 Task: Add Alessi Julienne Cut Sun Dried Tomatoes In Extra Virgin Olive Oil to the cart.
Action: Mouse moved to (309, 127)
Screenshot: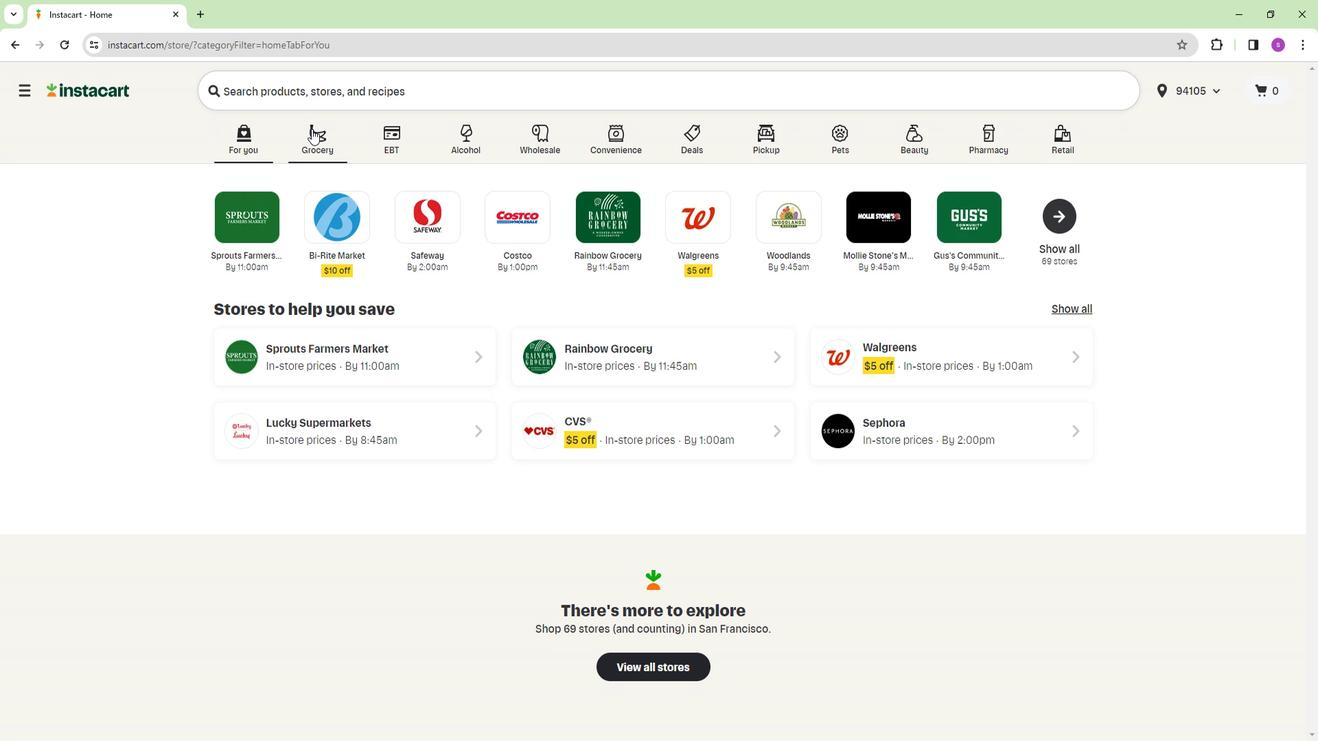 
Action: Mouse pressed left at (309, 127)
Screenshot: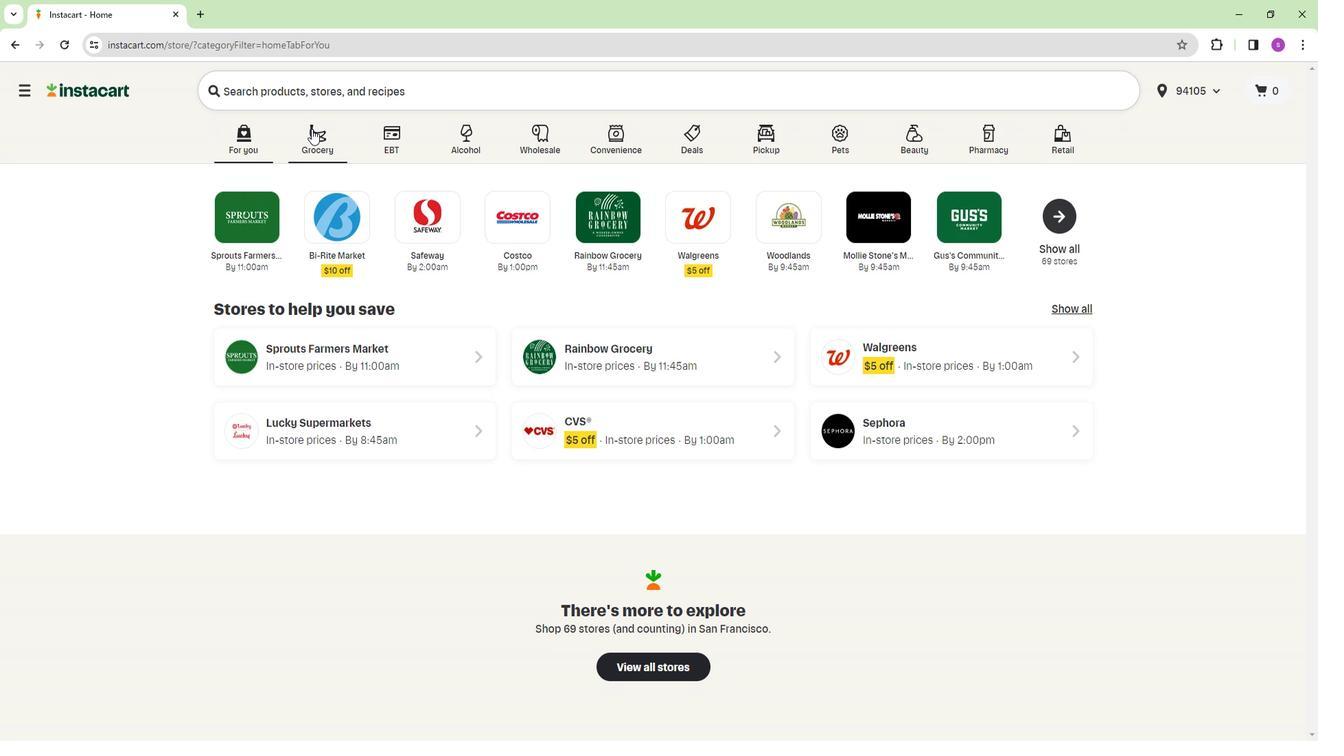 
Action: Mouse moved to (842, 229)
Screenshot: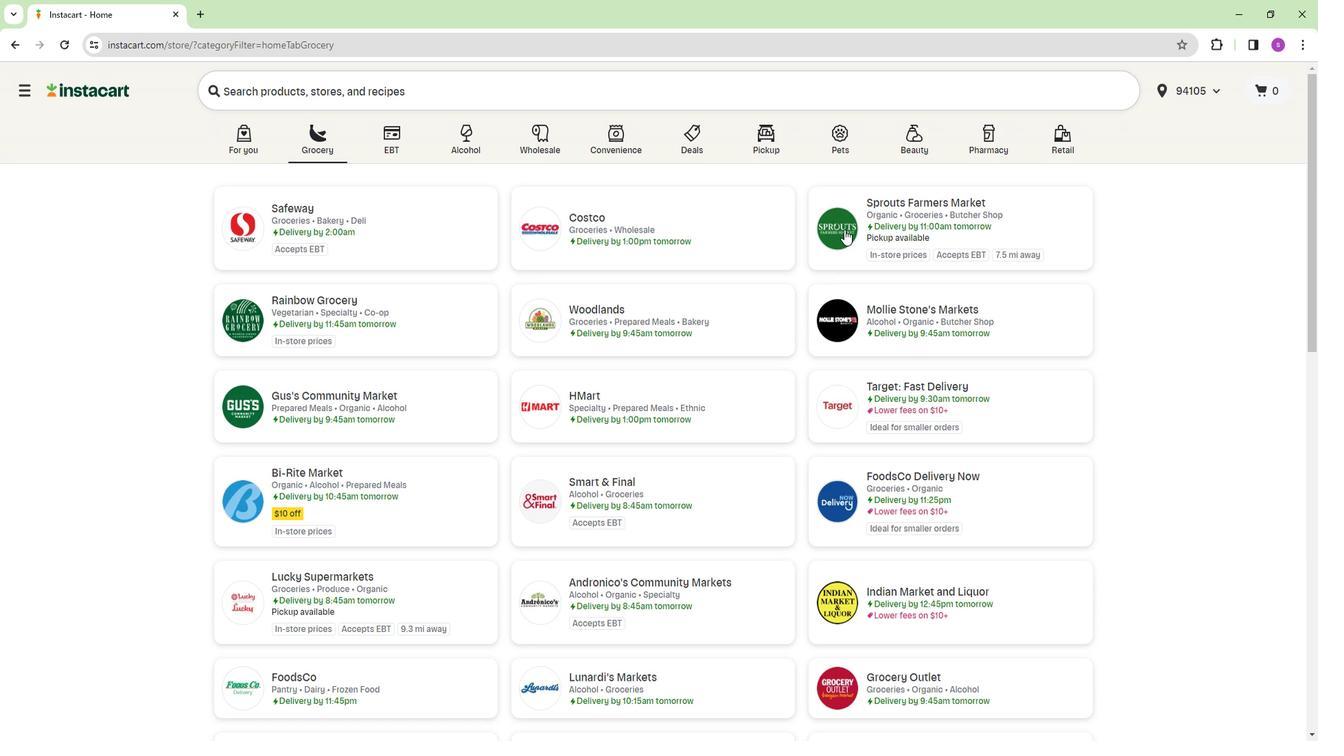
Action: Mouse pressed left at (842, 229)
Screenshot: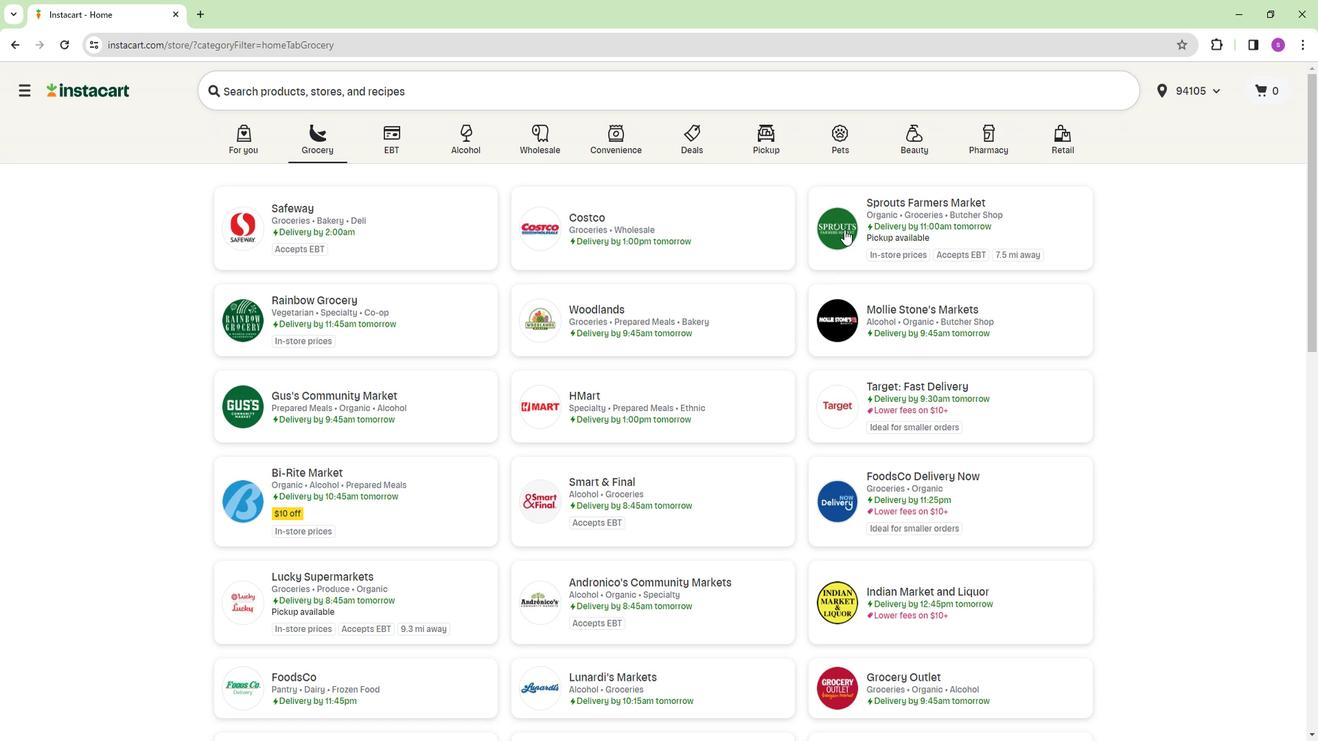 
Action: Mouse moved to (79, 430)
Screenshot: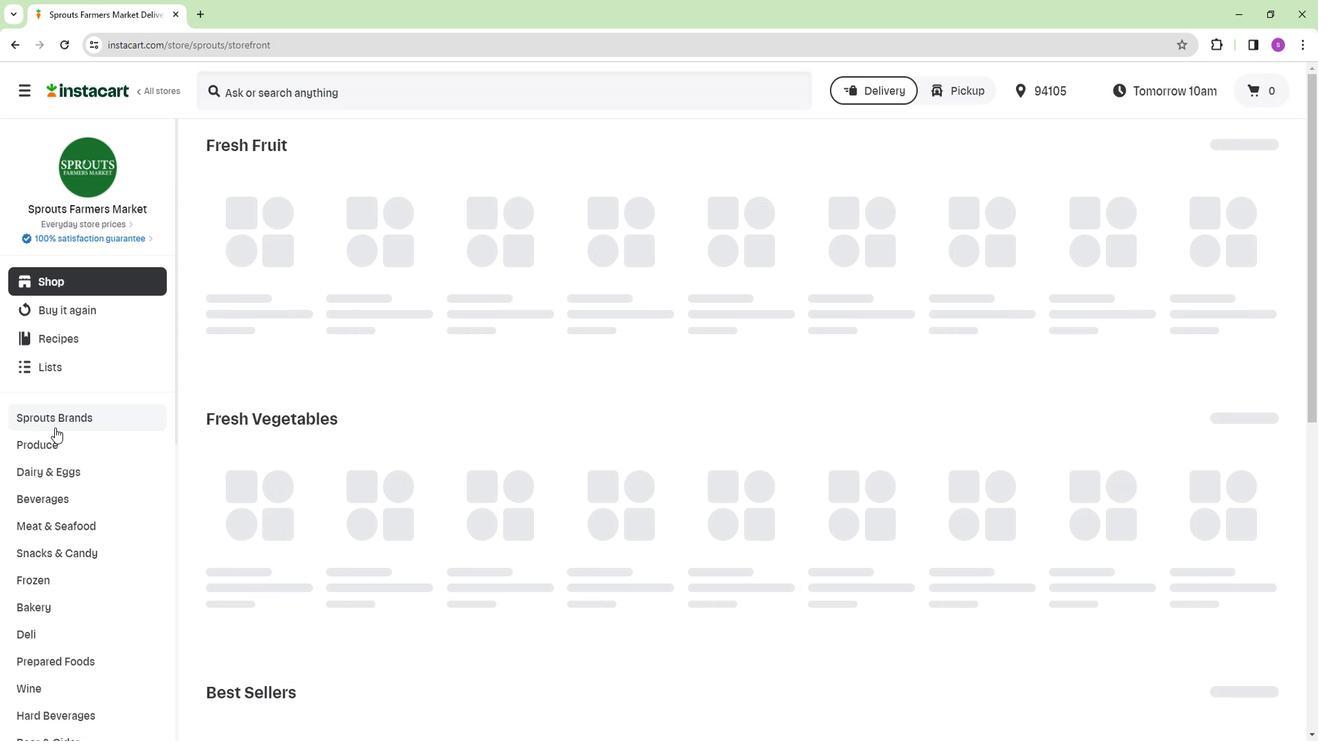 
Action: Mouse scrolled (79, 430) with delta (0, 0)
Screenshot: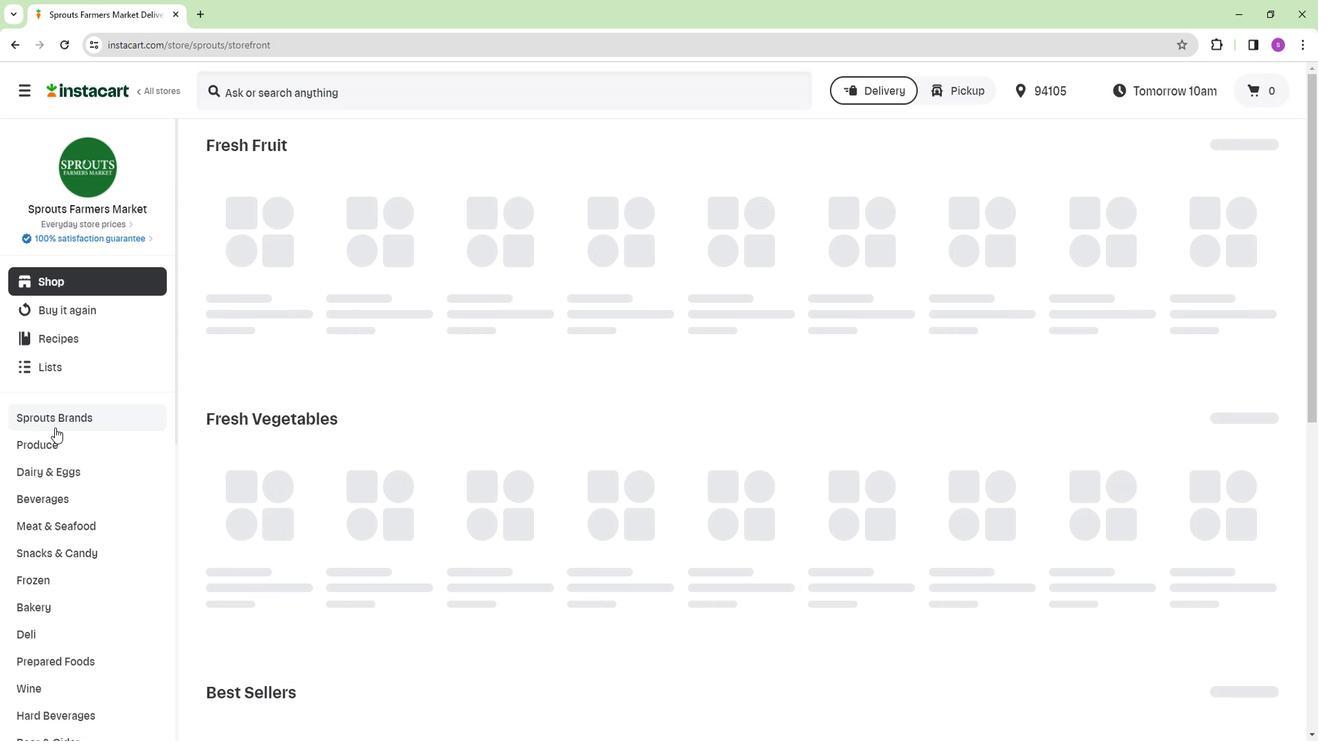 
Action: Mouse moved to (99, 428)
Screenshot: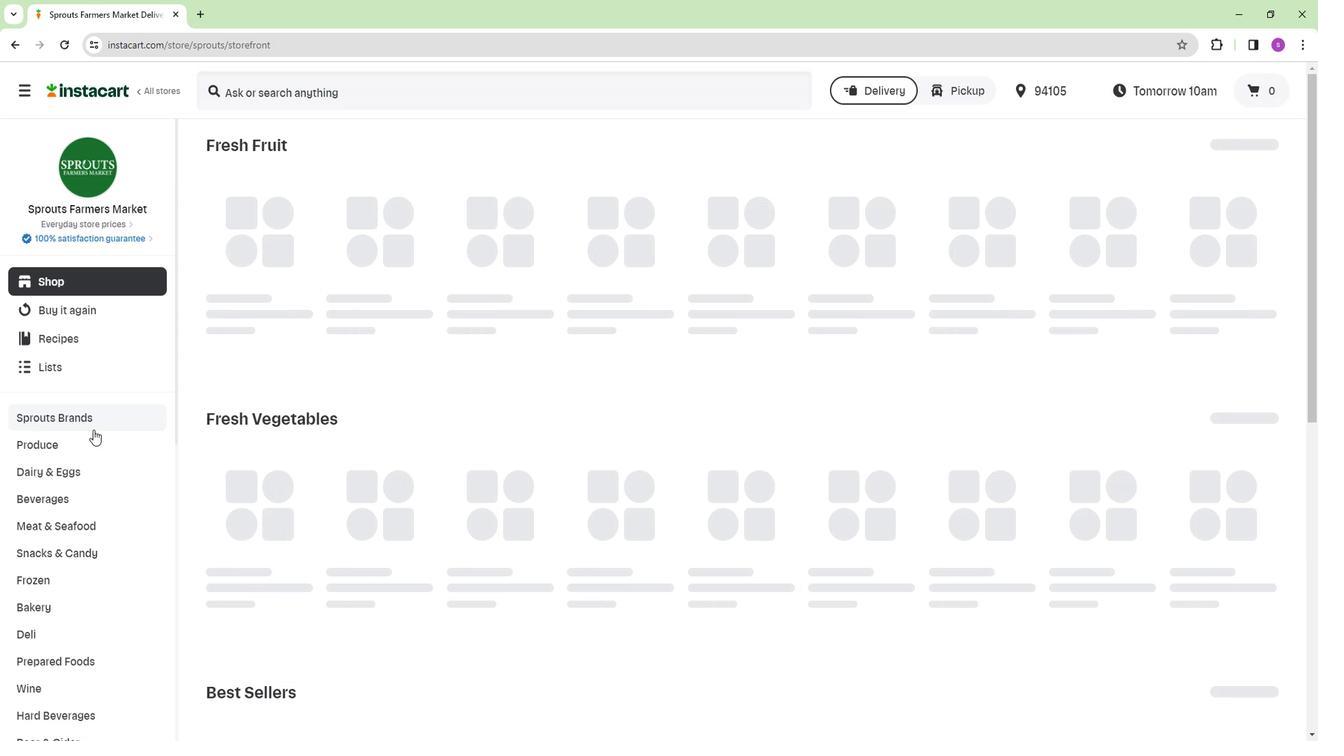 
Action: Mouse scrolled (99, 427) with delta (0, 0)
Screenshot: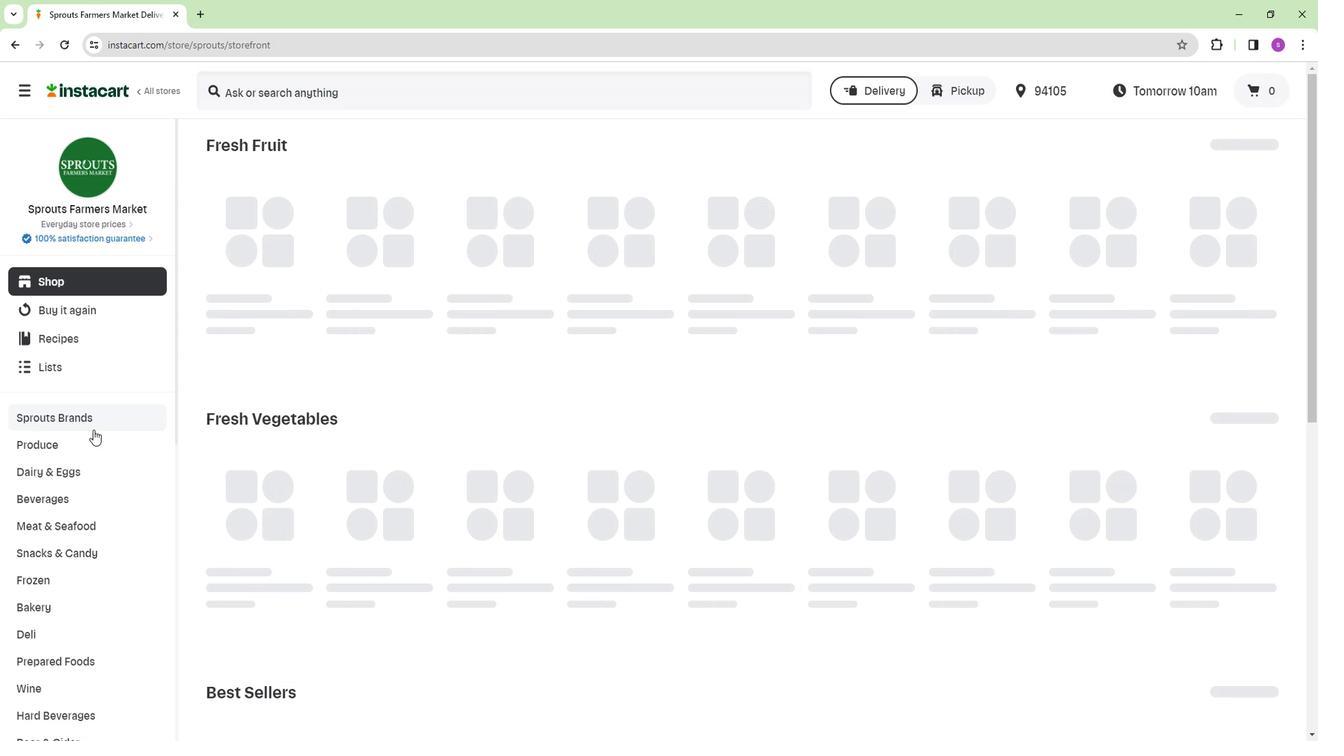 
Action: Mouse moved to (107, 425)
Screenshot: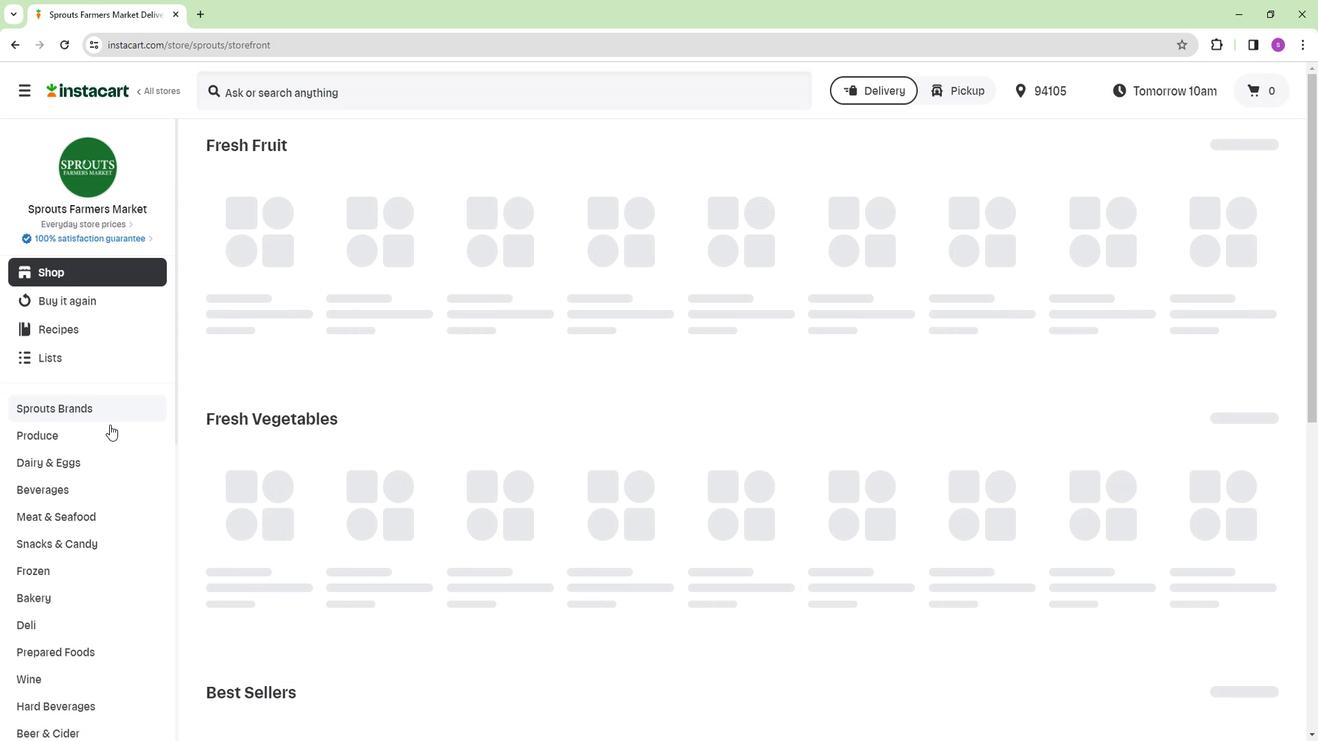 
Action: Mouse scrolled (107, 425) with delta (0, 0)
Screenshot: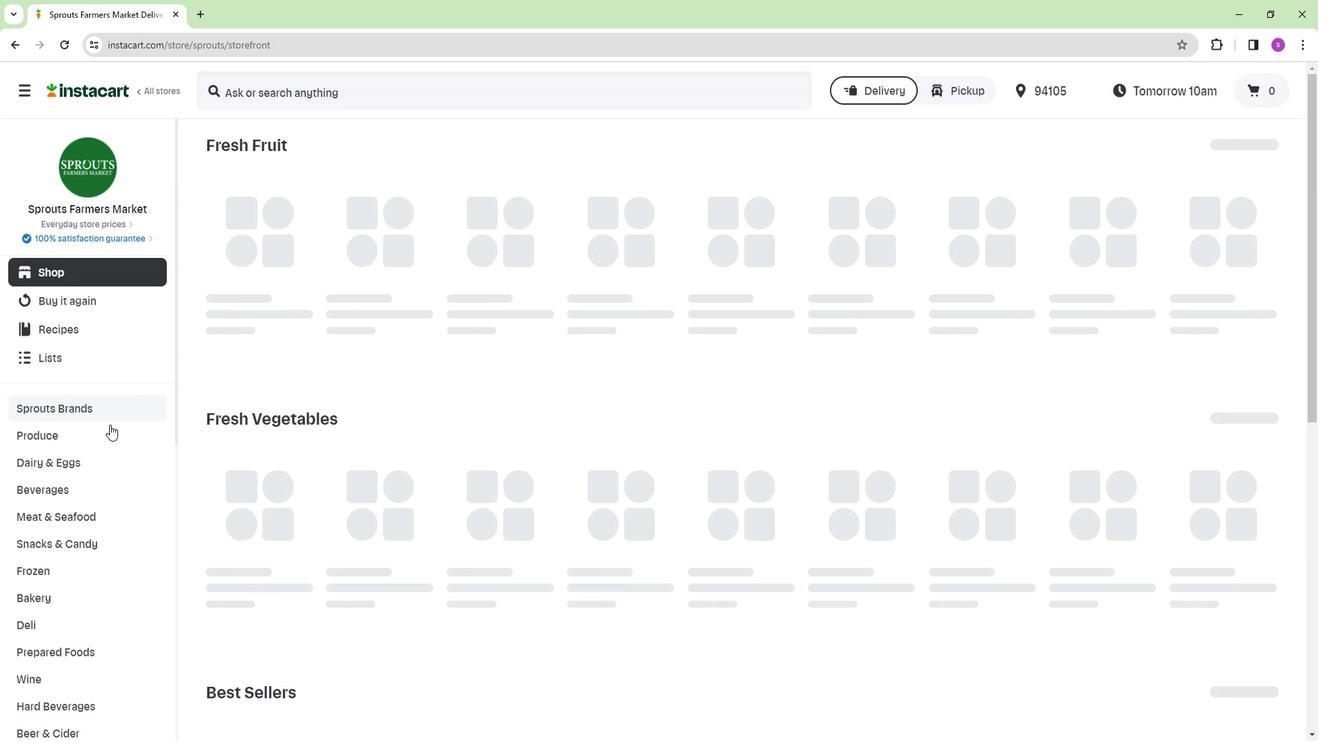 
Action: Mouse moved to (95, 561)
Screenshot: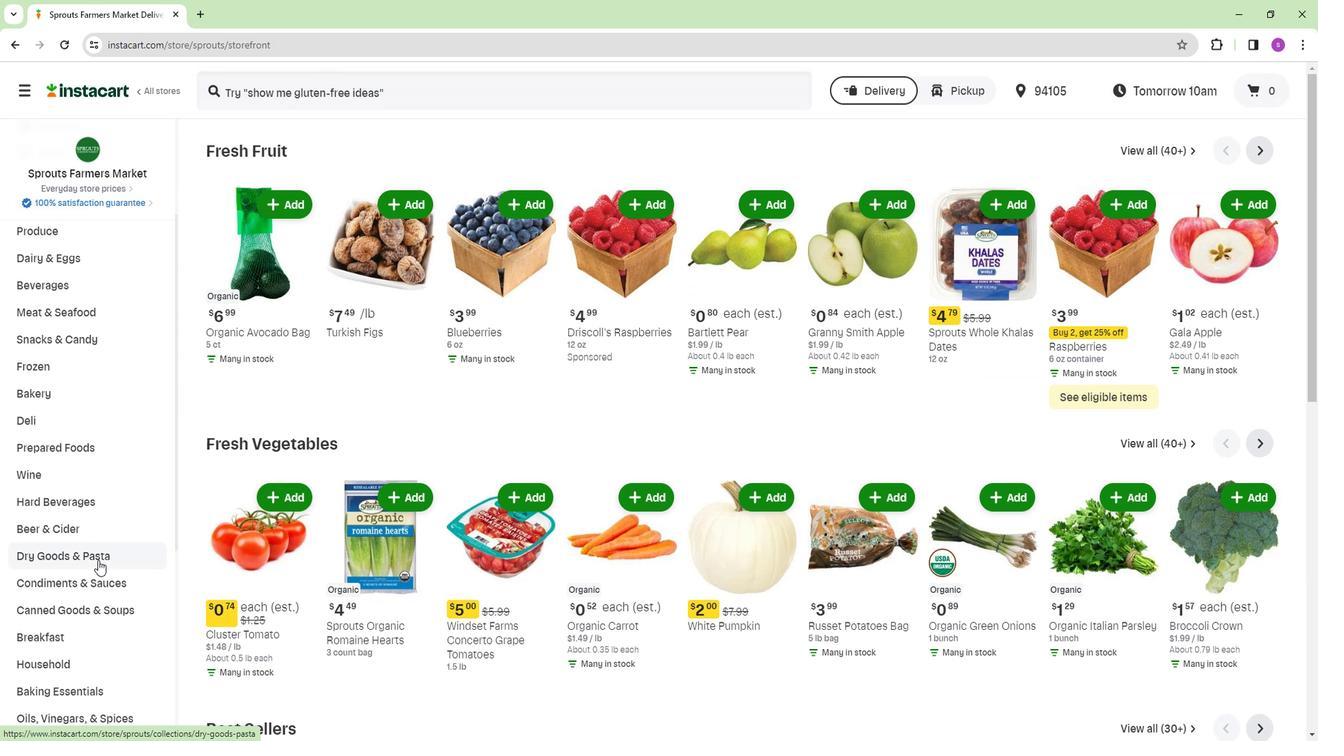 
Action: Mouse pressed left at (95, 561)
Screenshot: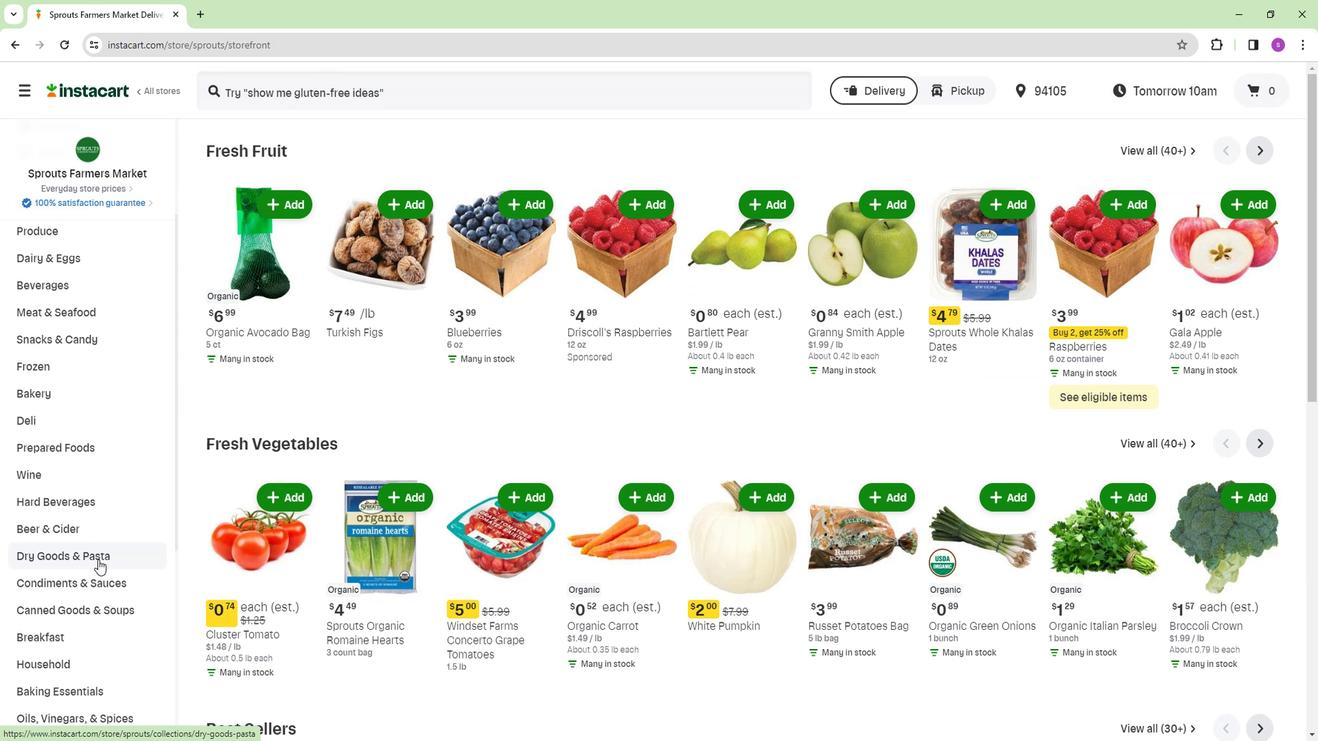 
Action: Mouse moved to (706, 188)
Screenshot: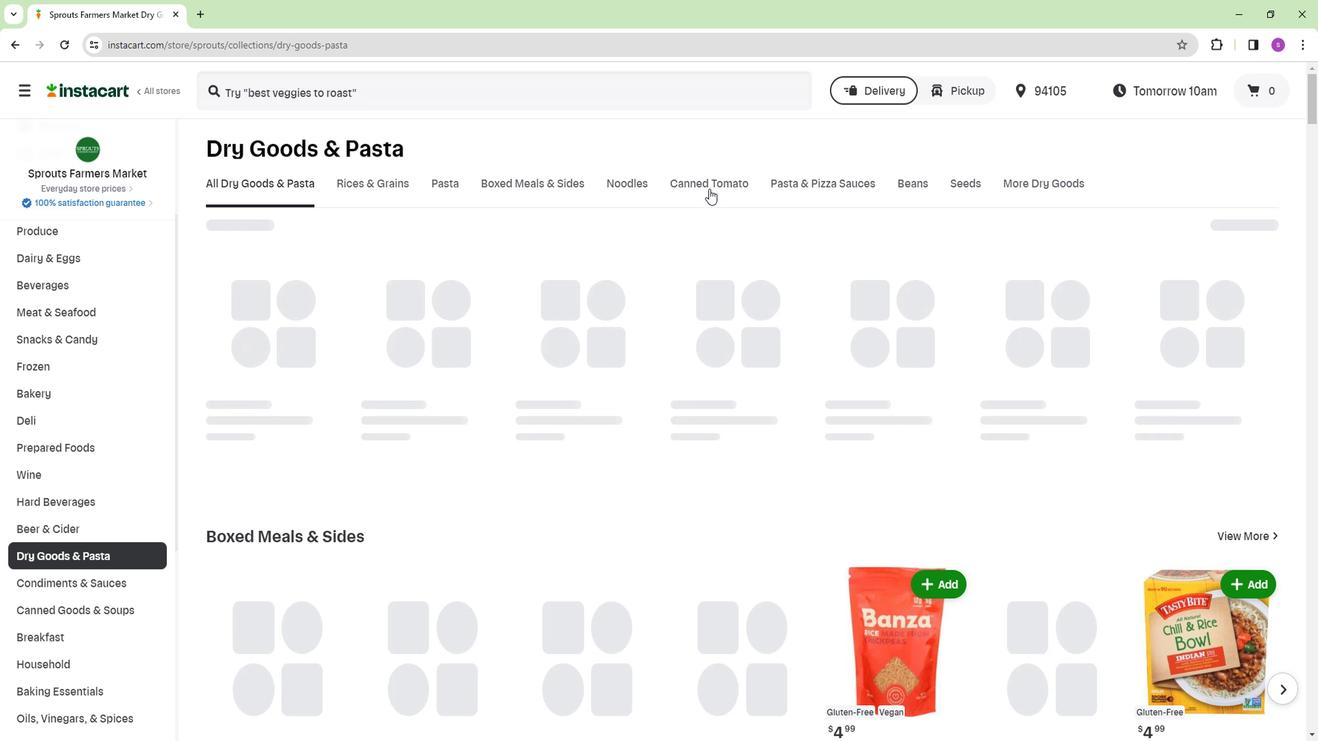
Action: Mouse pressed left at (706, 188)
Screenshot: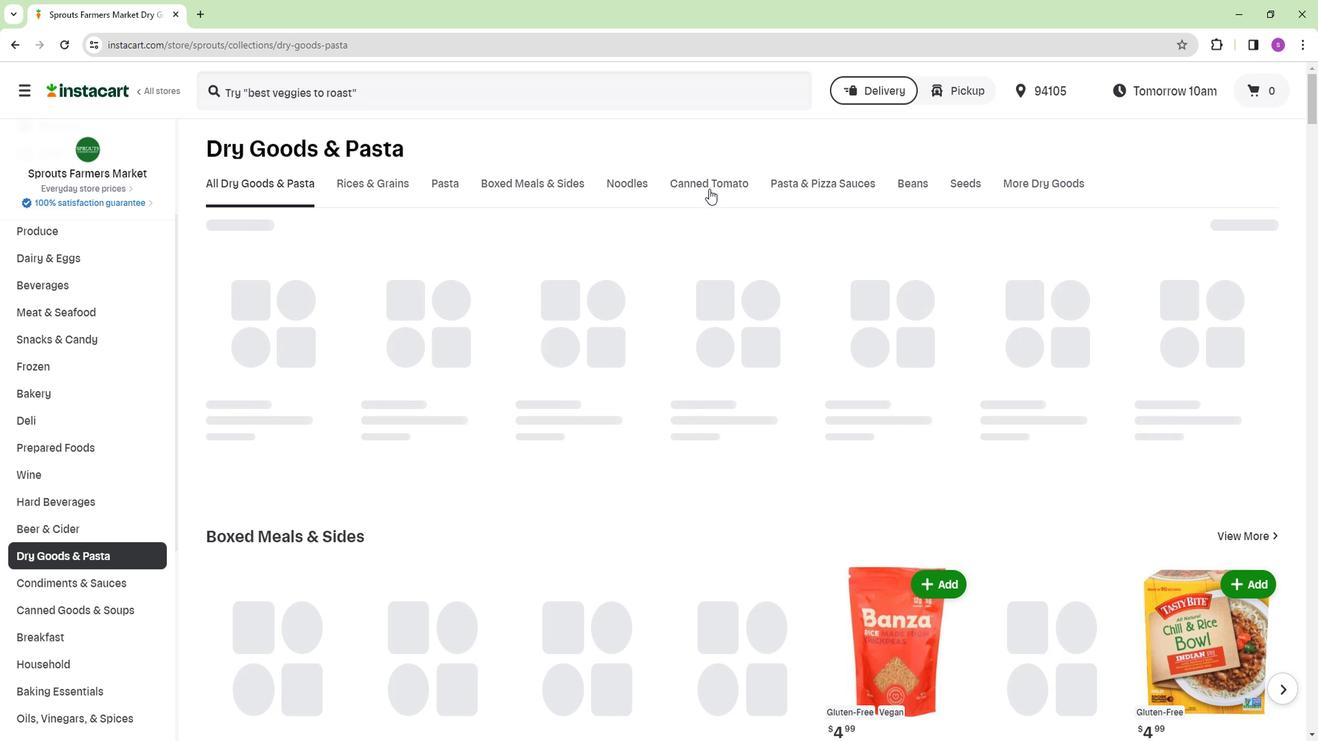 
Action: Mouse moved to (844, 250)
Screenshot: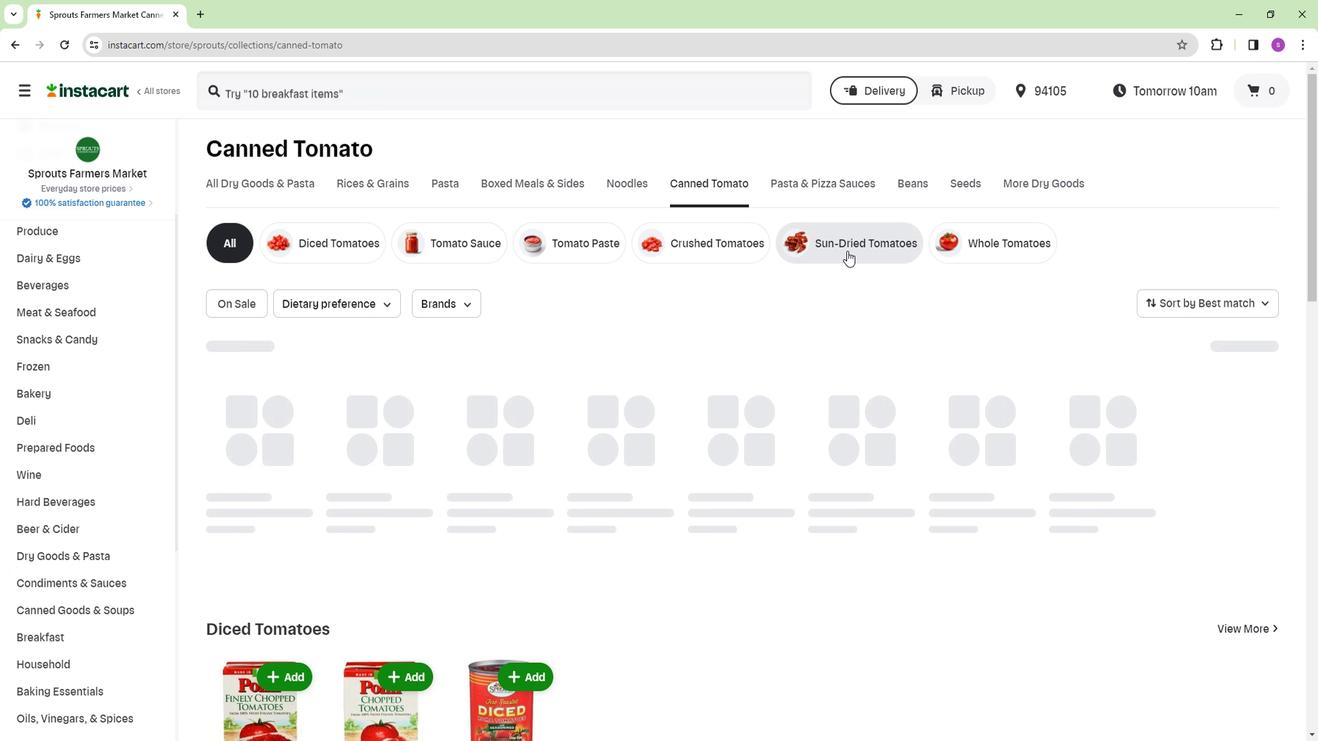 
Action: Mouse pressed left at (844, 250)
Screenshot: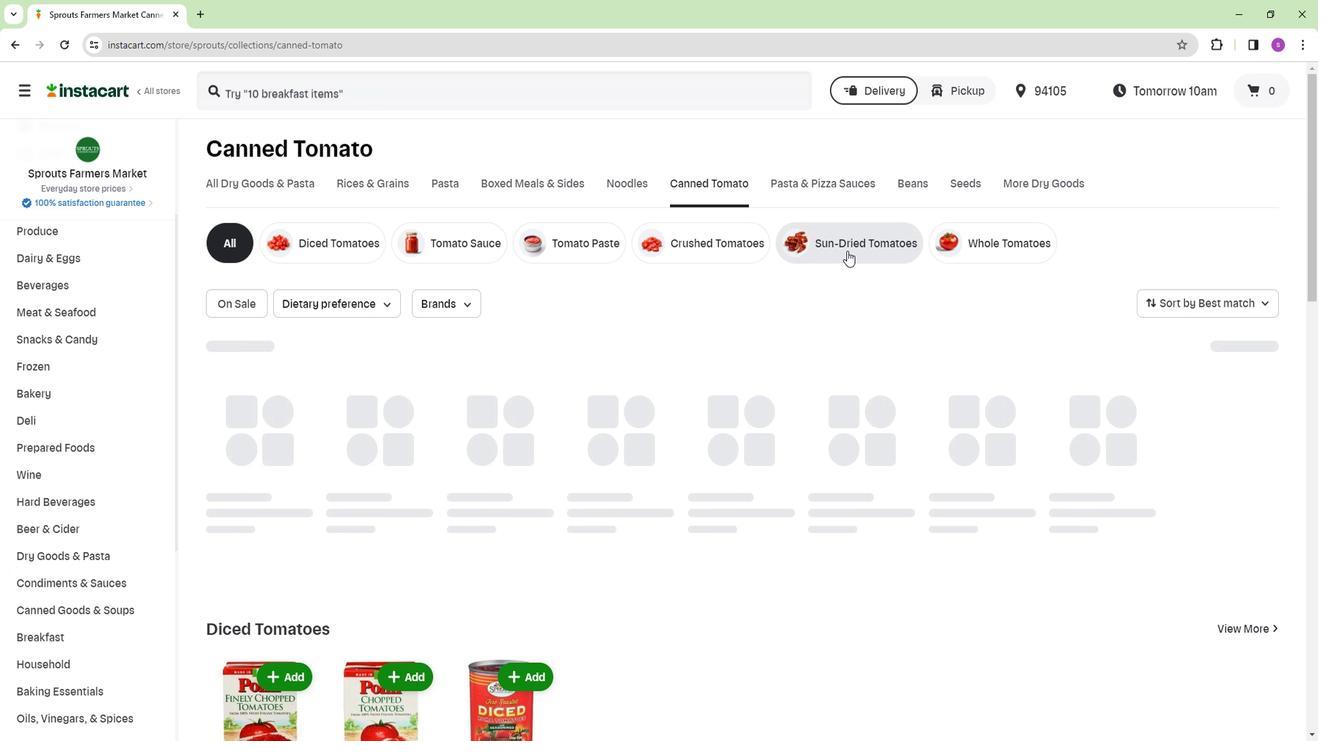 
Action: Mouse moved to (318, 92)
Screenshot: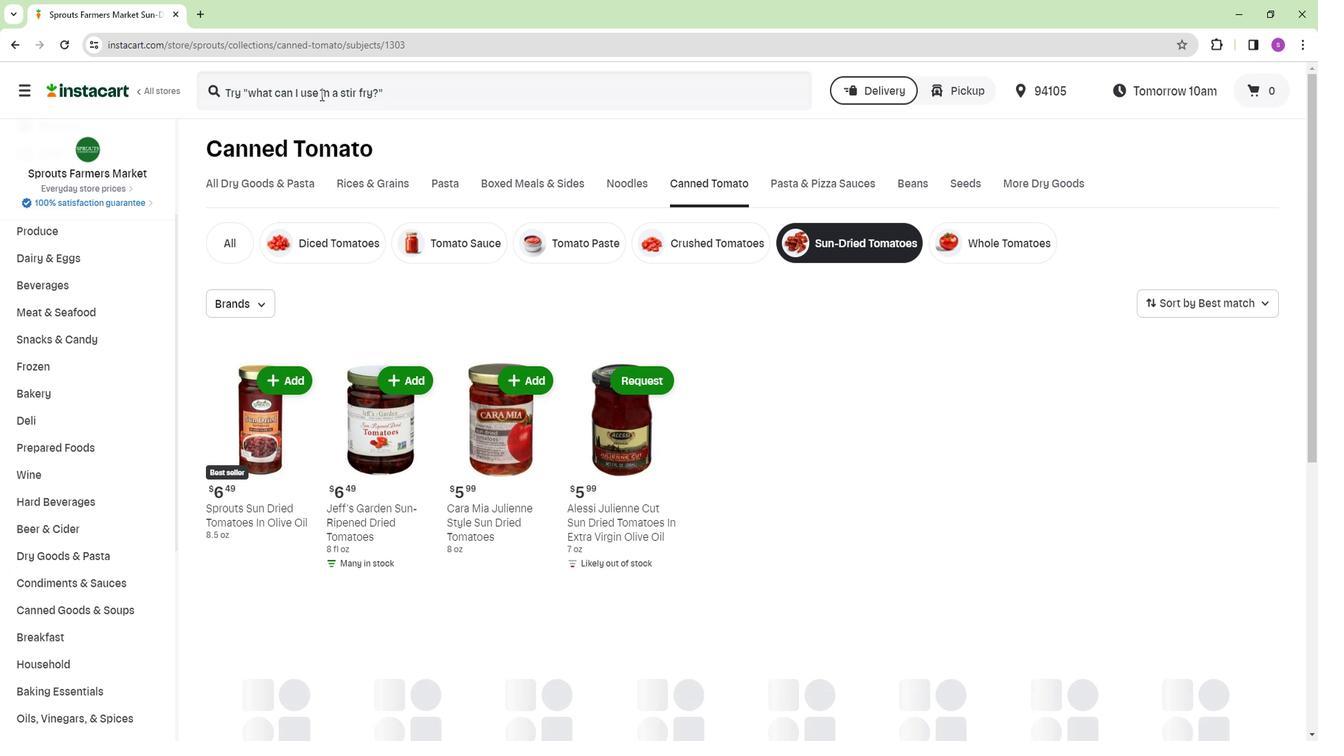 
Action: Mouse pressed left at (318, 92)
Screenshot: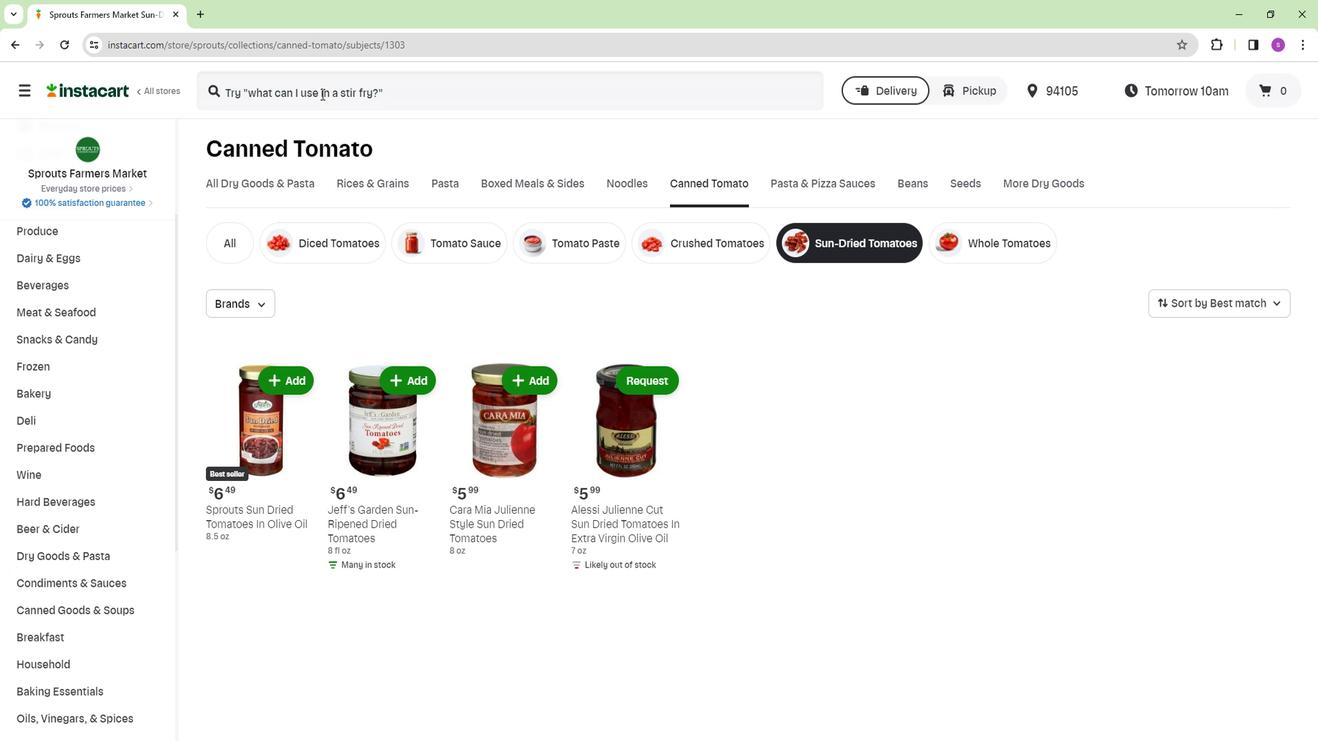 
Action: Key pressed <Key.shift>Alessi<Key.space><Key.shift>Julienne<Key.space><Key.shift>Cut<Key.space><Key.shift>Sun<Key.space><Key.shift><Key.shift>Dried<Key.space><Key.shift>Tomatoes<Key.space><Key.shift>In<Key.space><Key.shift>Extra<Key.space><Key.shift>Virgin<Key.space><Key.shift>Olive<Key.space><Key.shift>Oil<Key.enter>
Screenshot: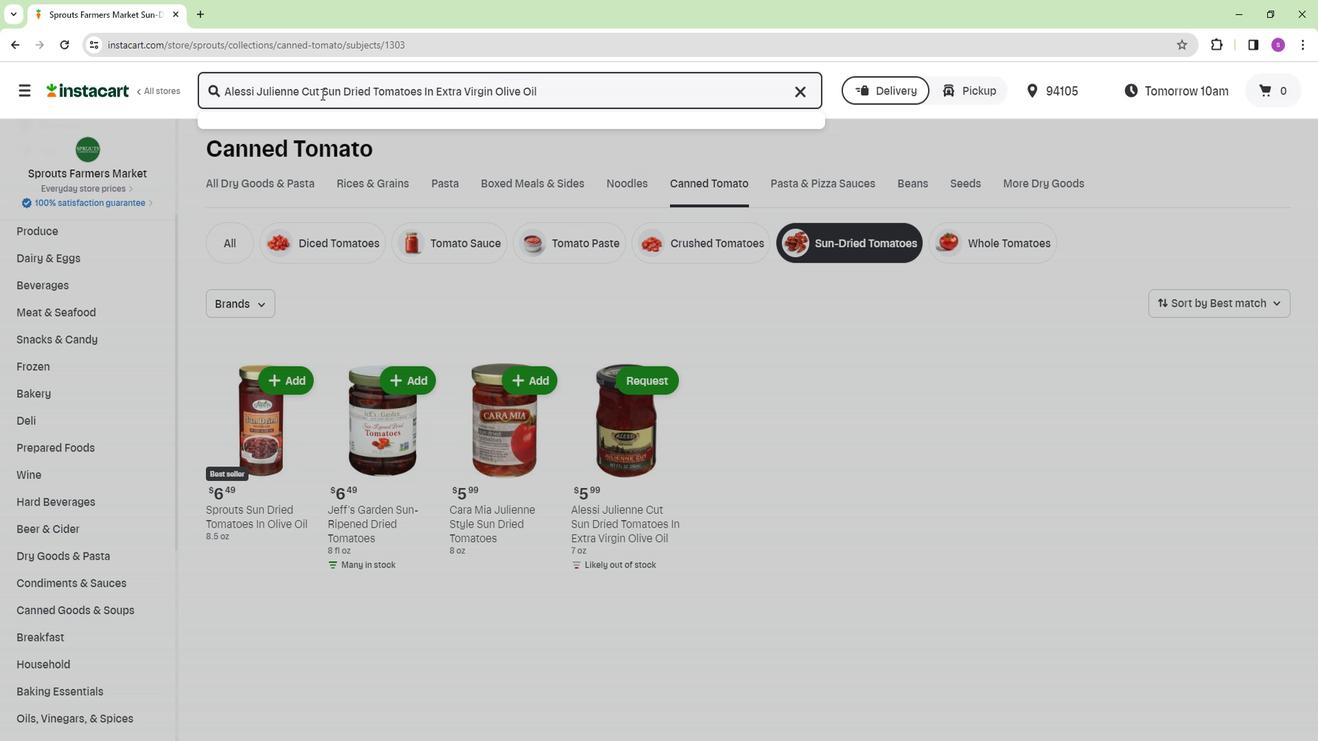 
Action: Mouse moved to (401, 391)
Screenshot: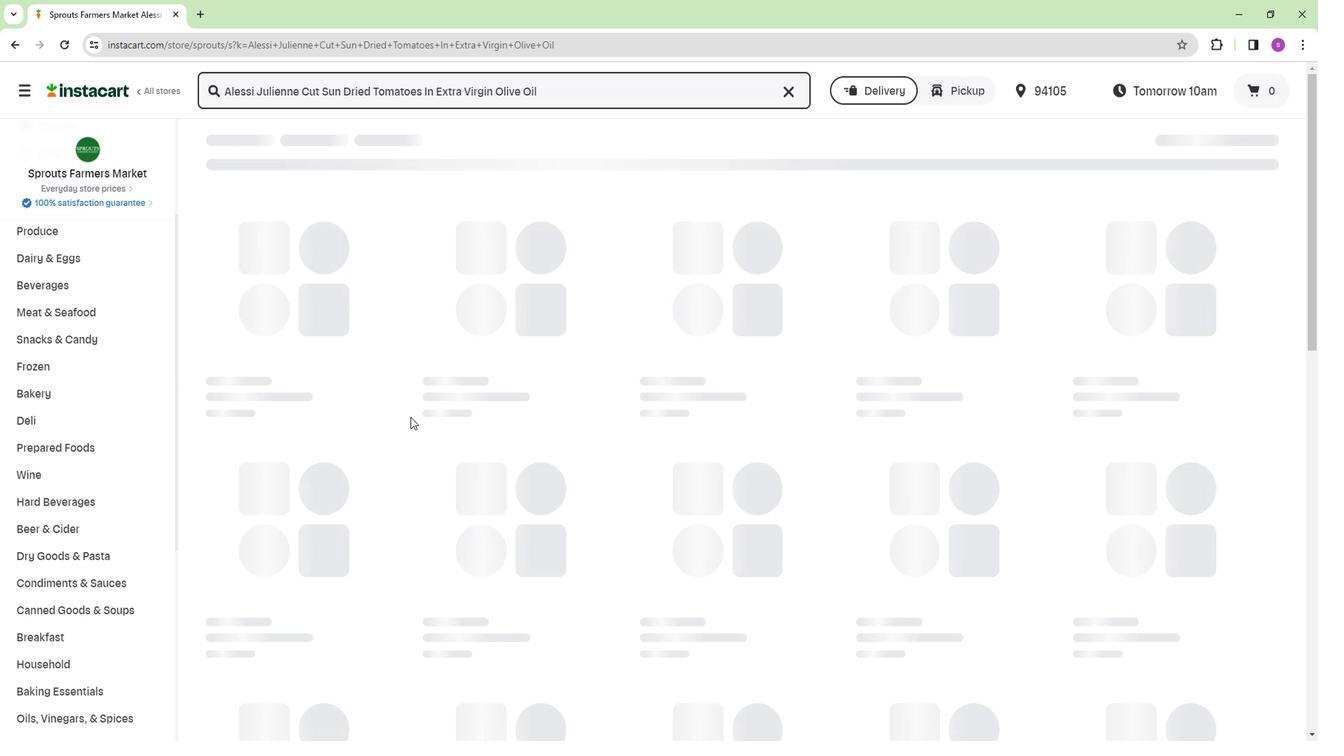 
Action: Mouse scrolled (401, 390) with delta (0, 0)
Screenshot: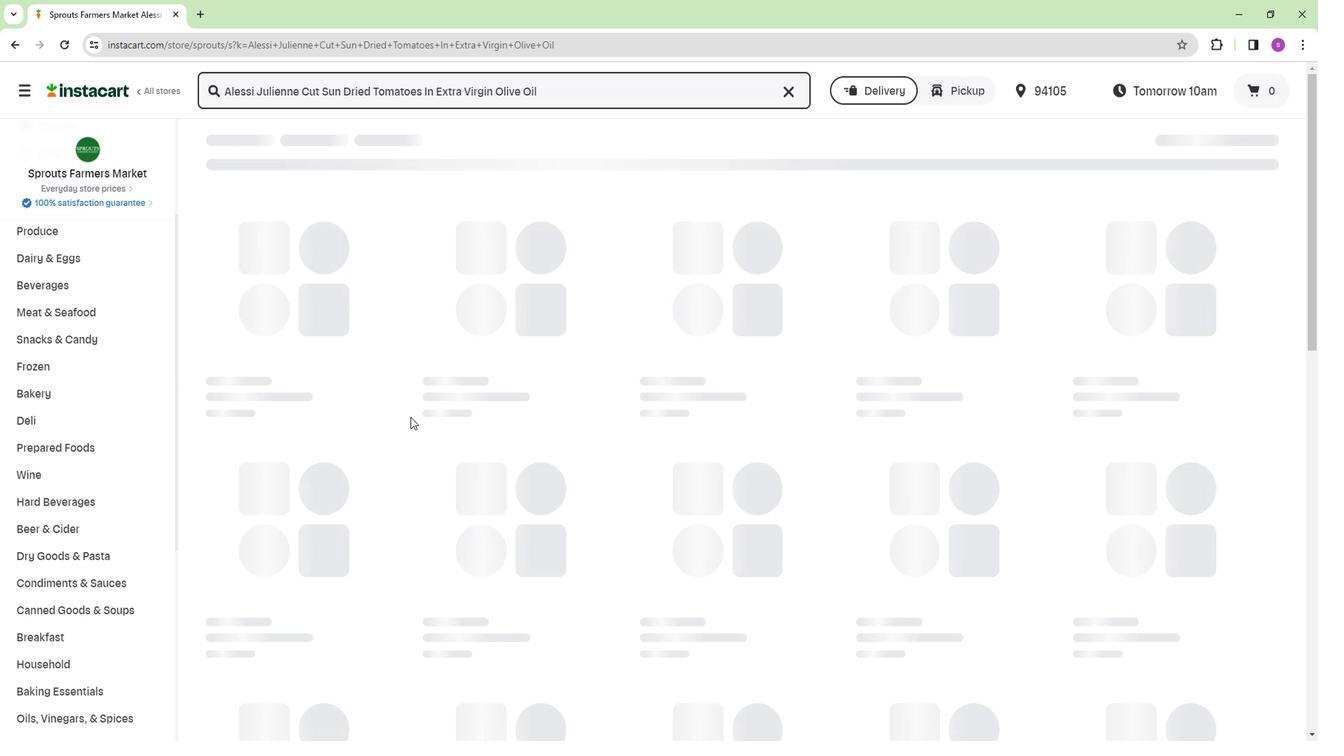
Action: Mouse moved to (399, 377)
Screenshot: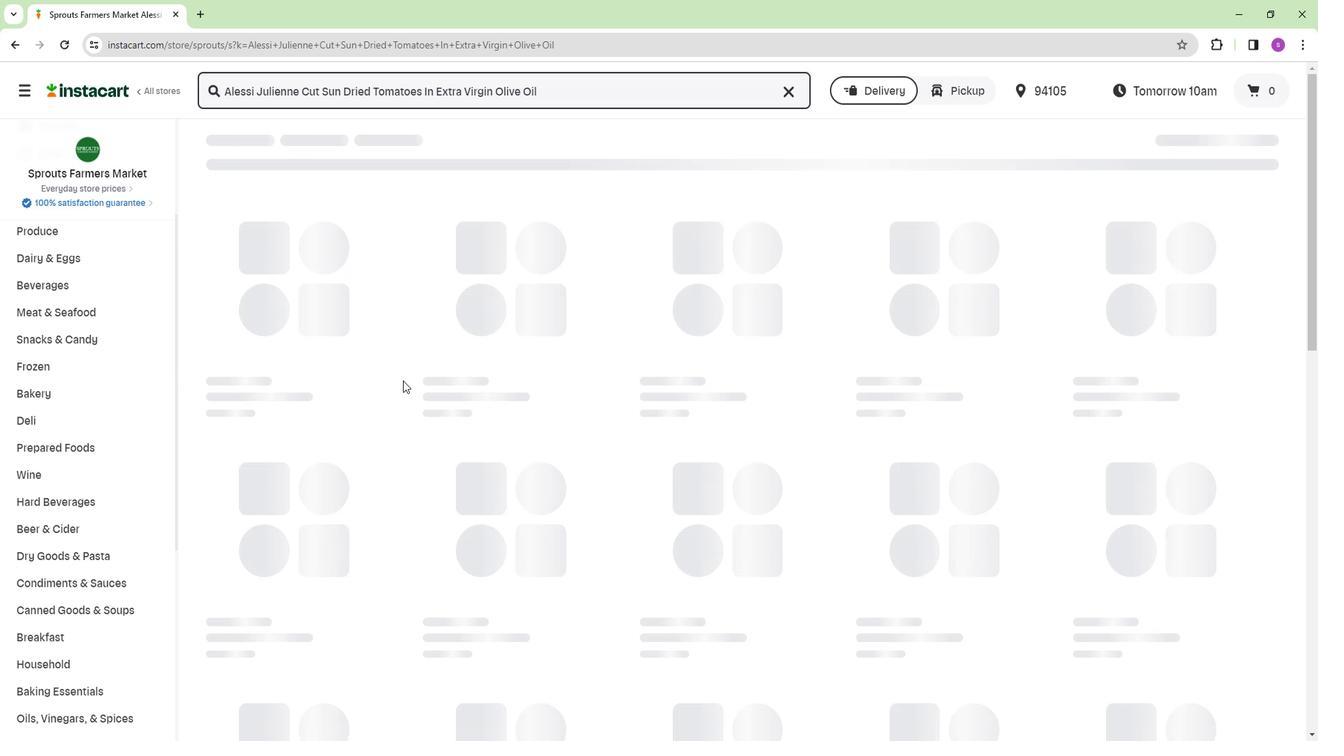 
Action: Mouse scrolled (399, 376) with delta (0, 0)
Screenshot: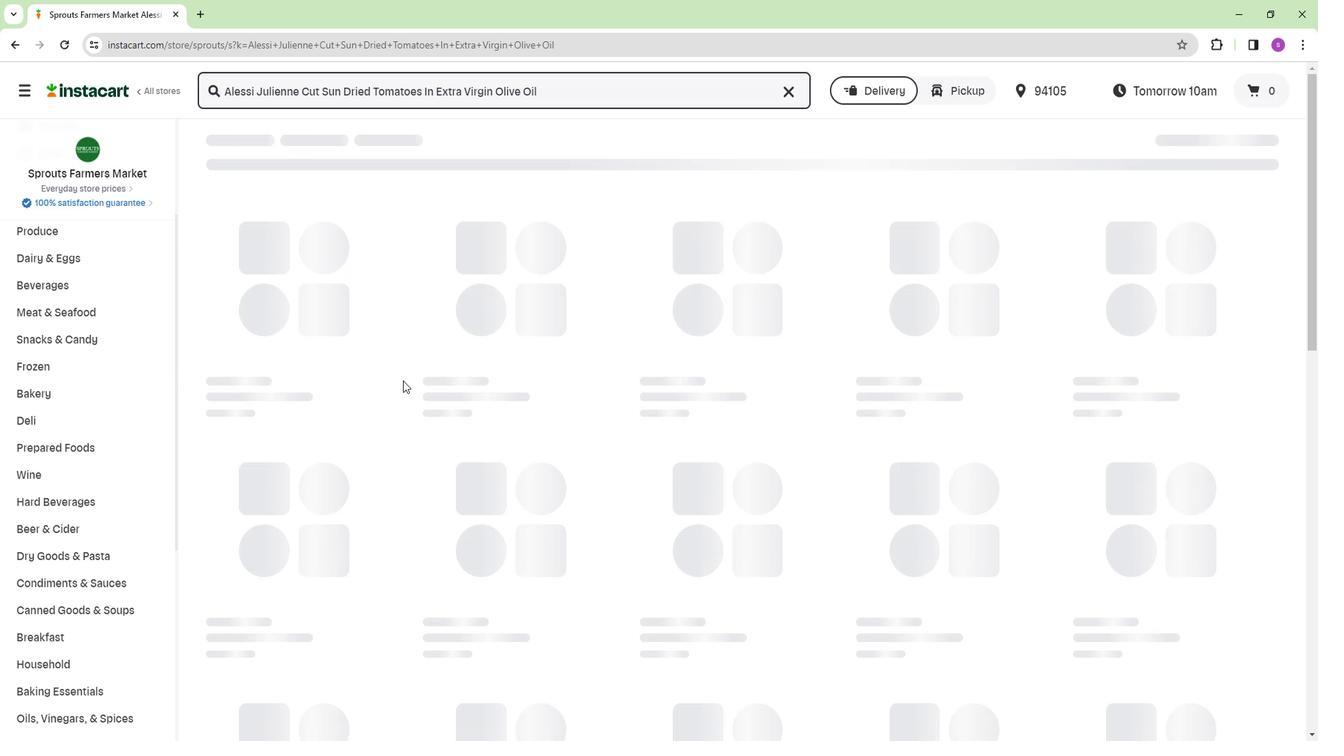 
Action: Mouse moved to (395, 322)
Screenshot: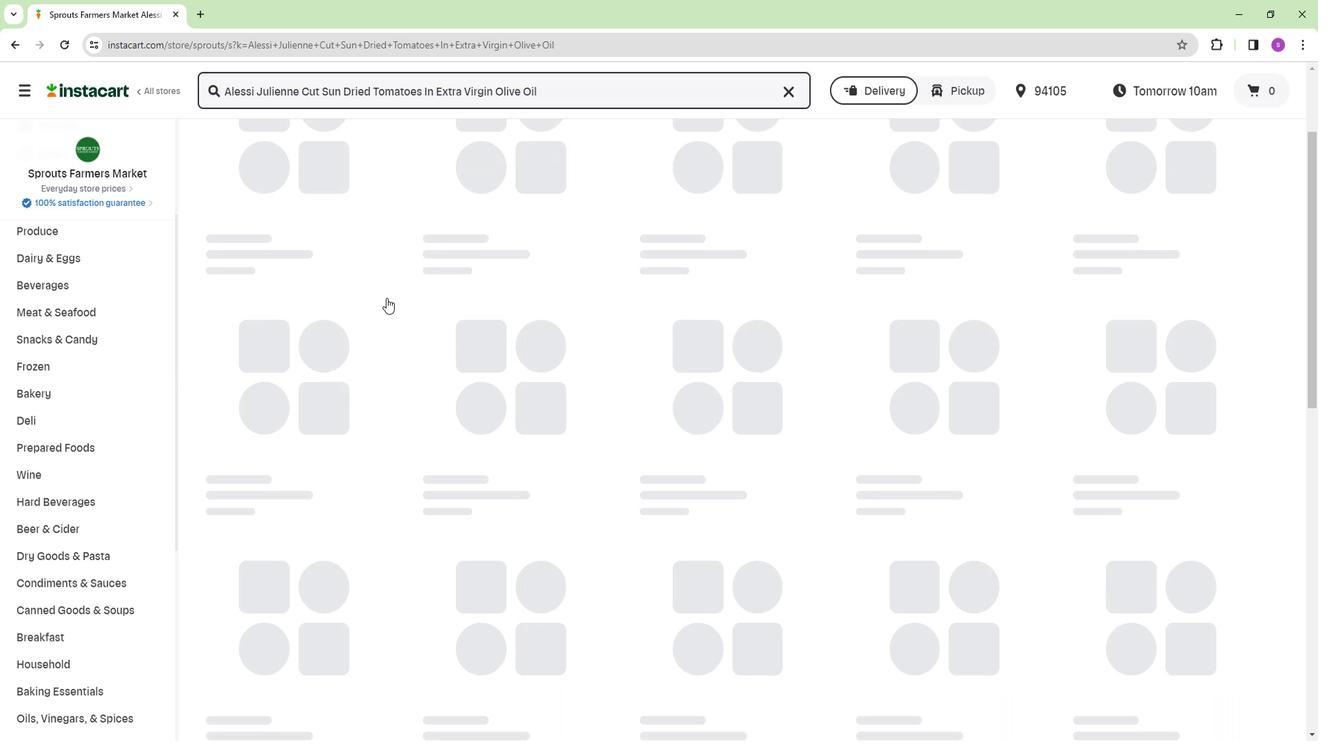 
Action: Mouse scrolled (395, 323) with delta (0, 0)
Screenshot: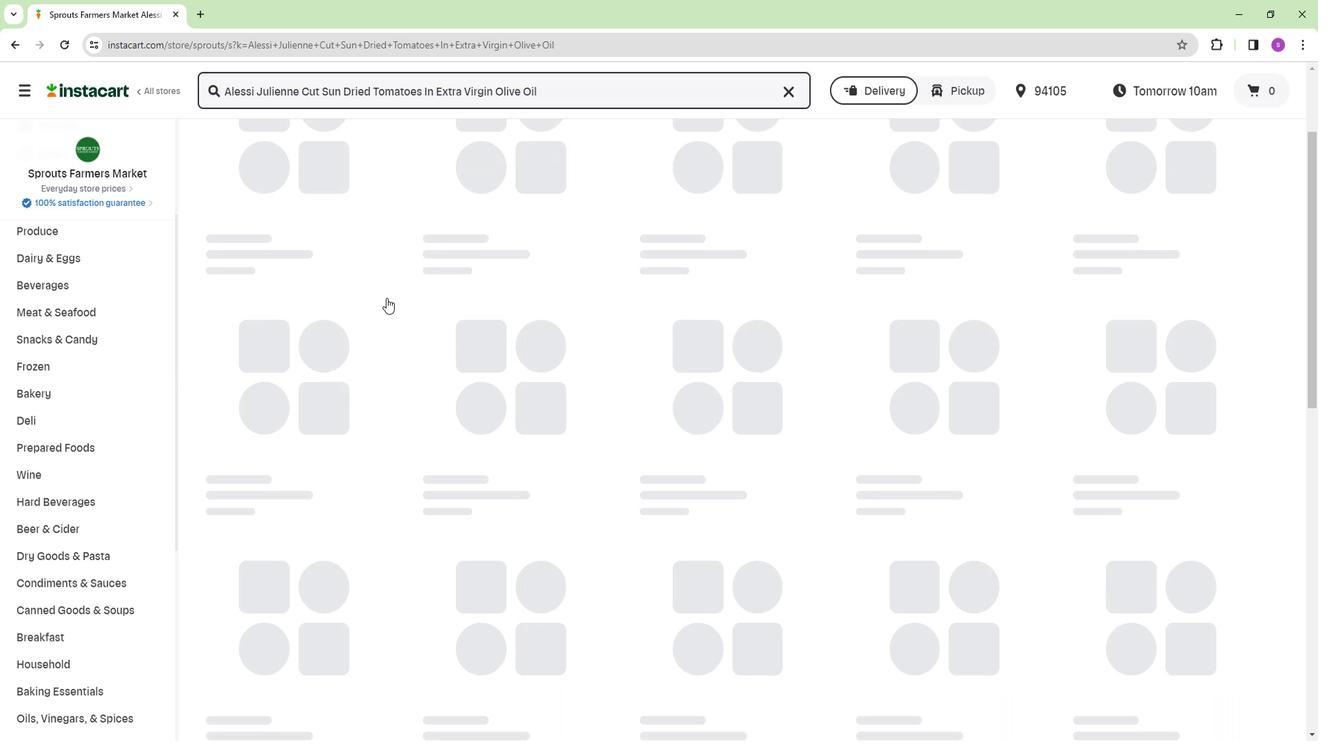 
Action: Mouse moved to (406, 348)
Screenshot: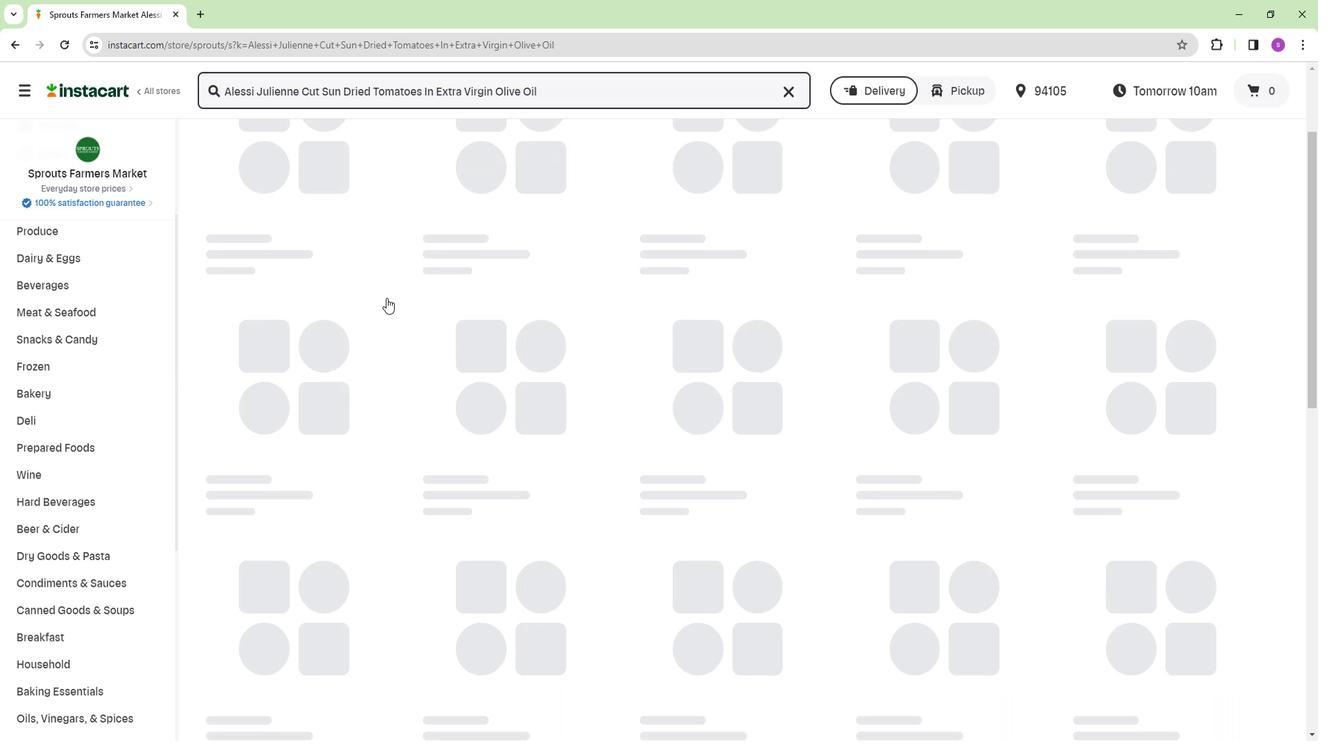 
Action: Mouse scrolled (406, 349) with delta (0, 0)
Screenshot: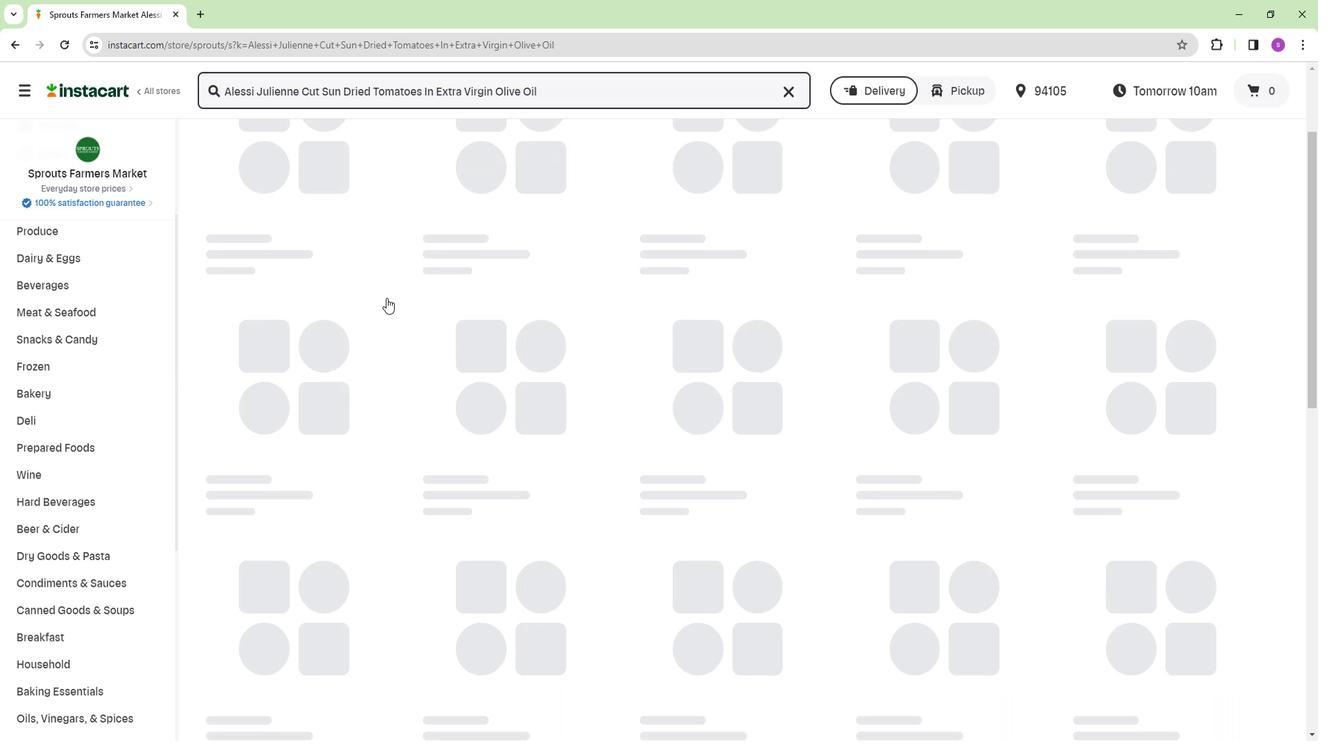
Action: Mouse moved to (418, 377)
Screenshot: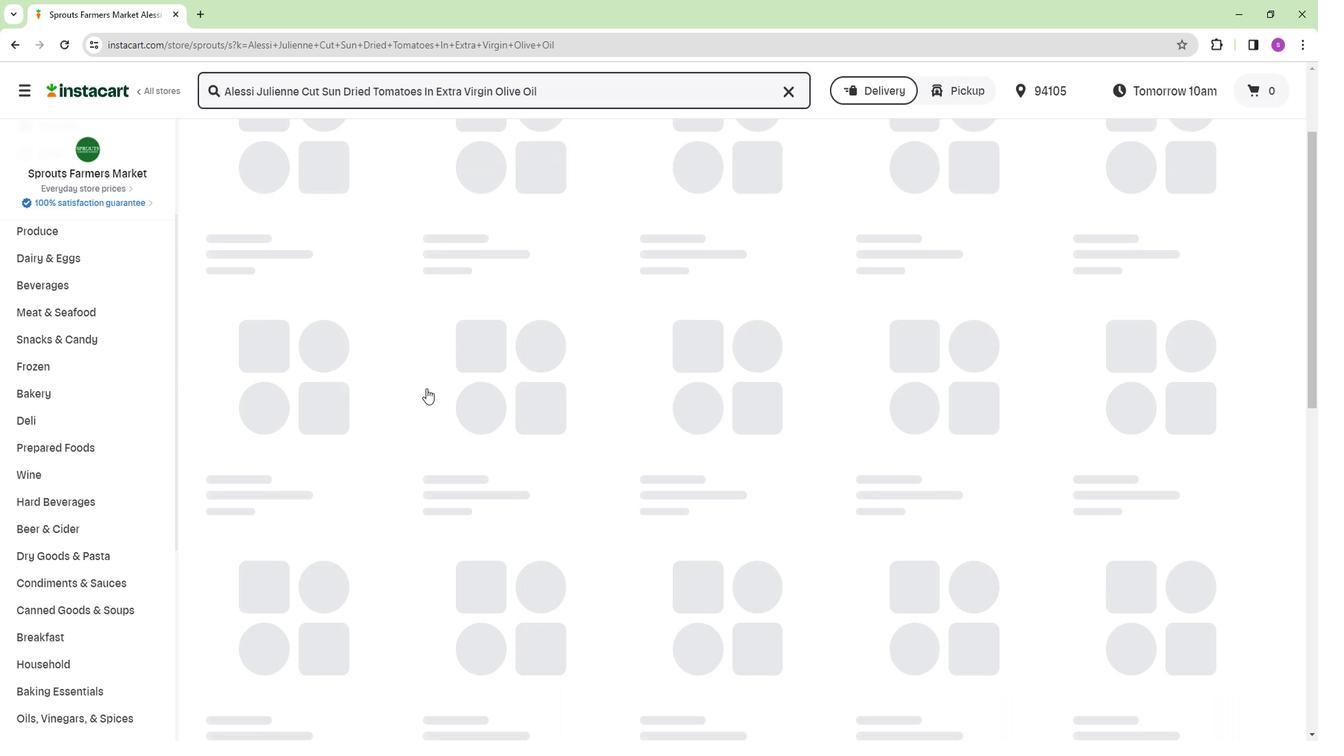 
Action: Mouse scrolled (418, 378) with delta (0, 0)
Screenshot: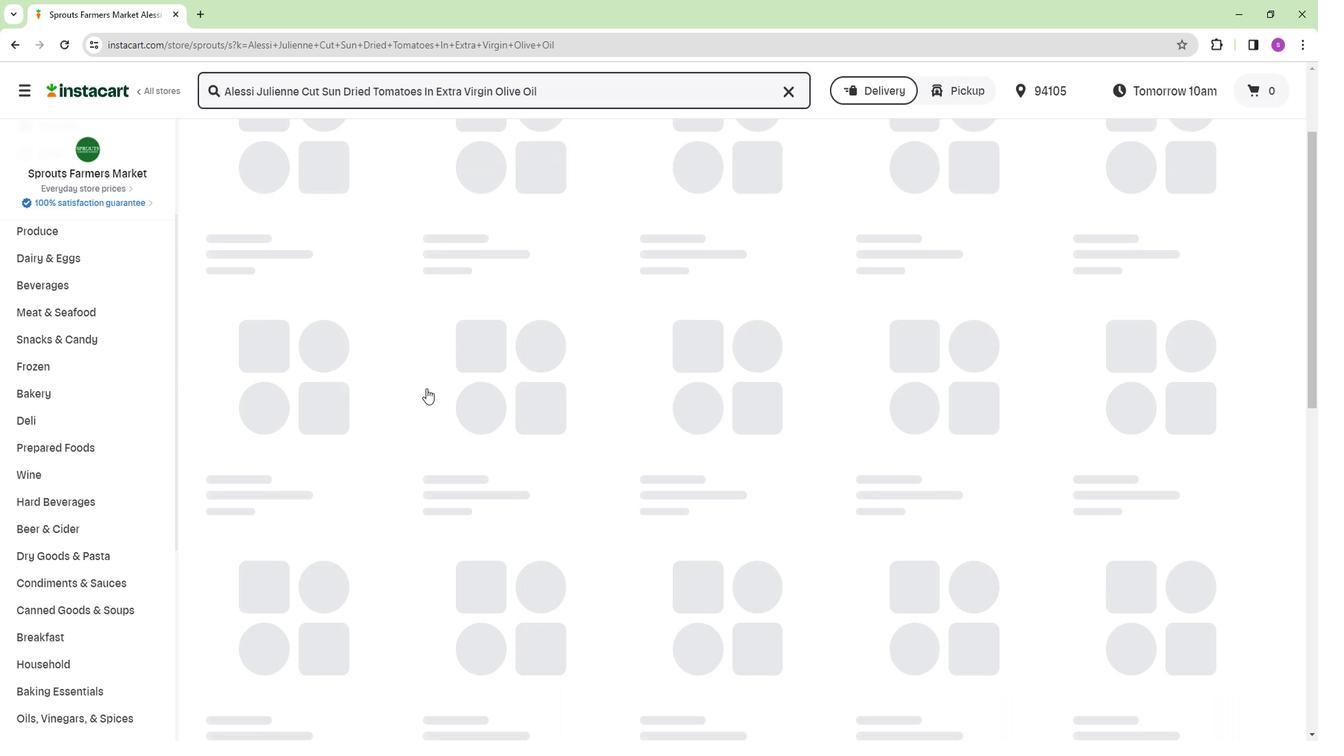 
Action: Mouse moved to (434, 413)
Screenshot: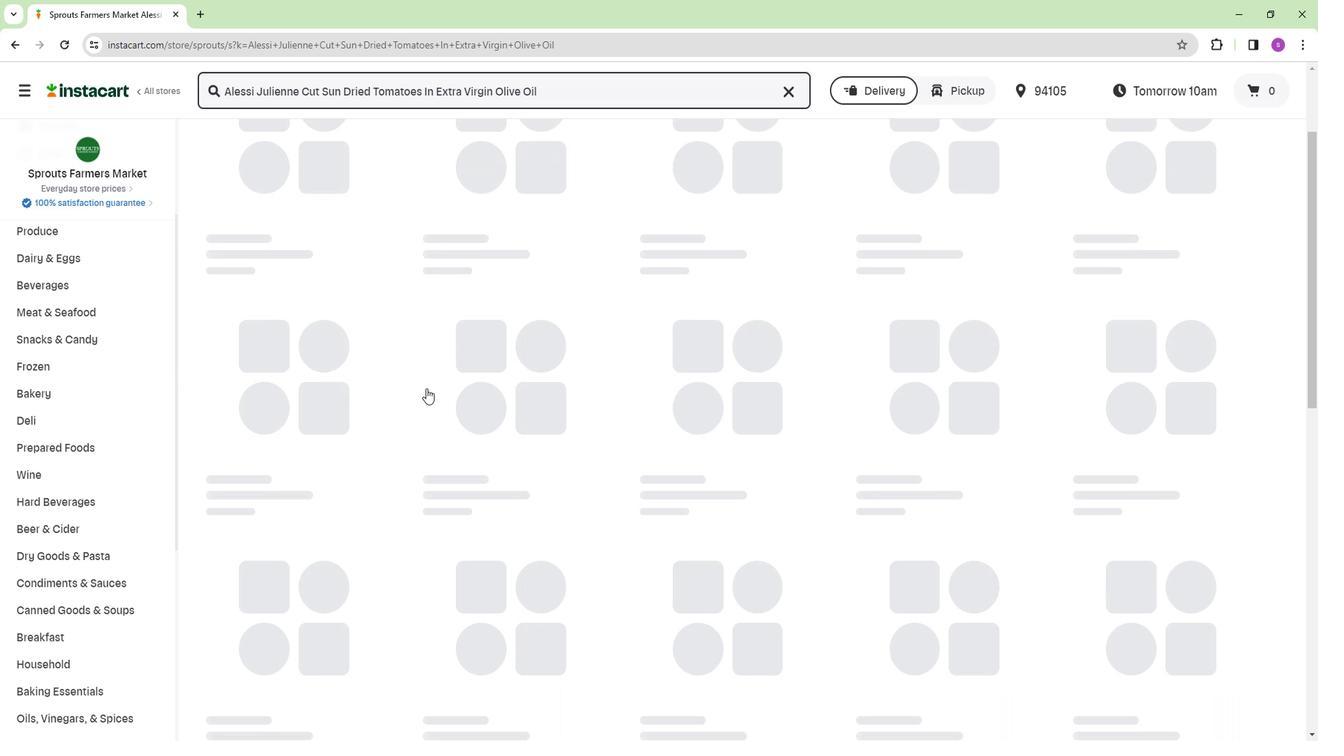 
Action: Mouse scrolled (434, 414) with delta (0, 0)
Screenshot: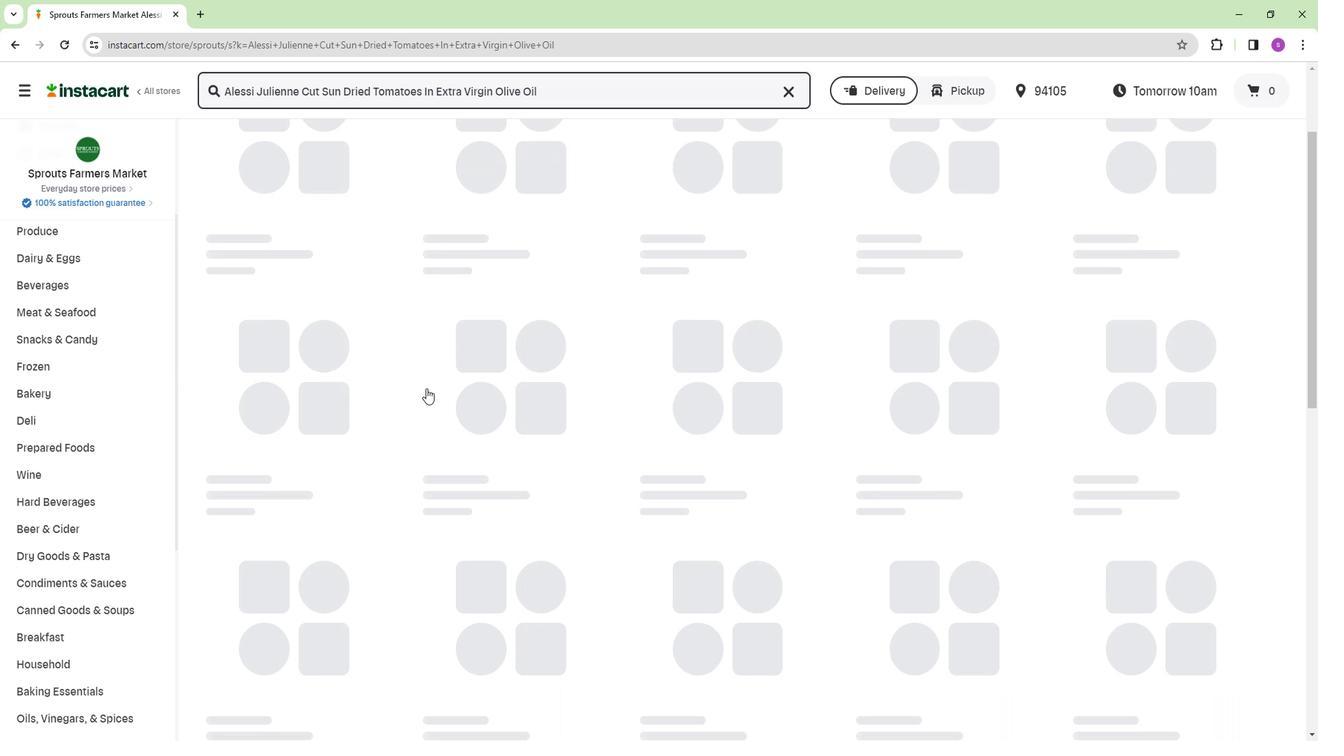 
Action: Mouse moved to (440, 426)
Screenshot: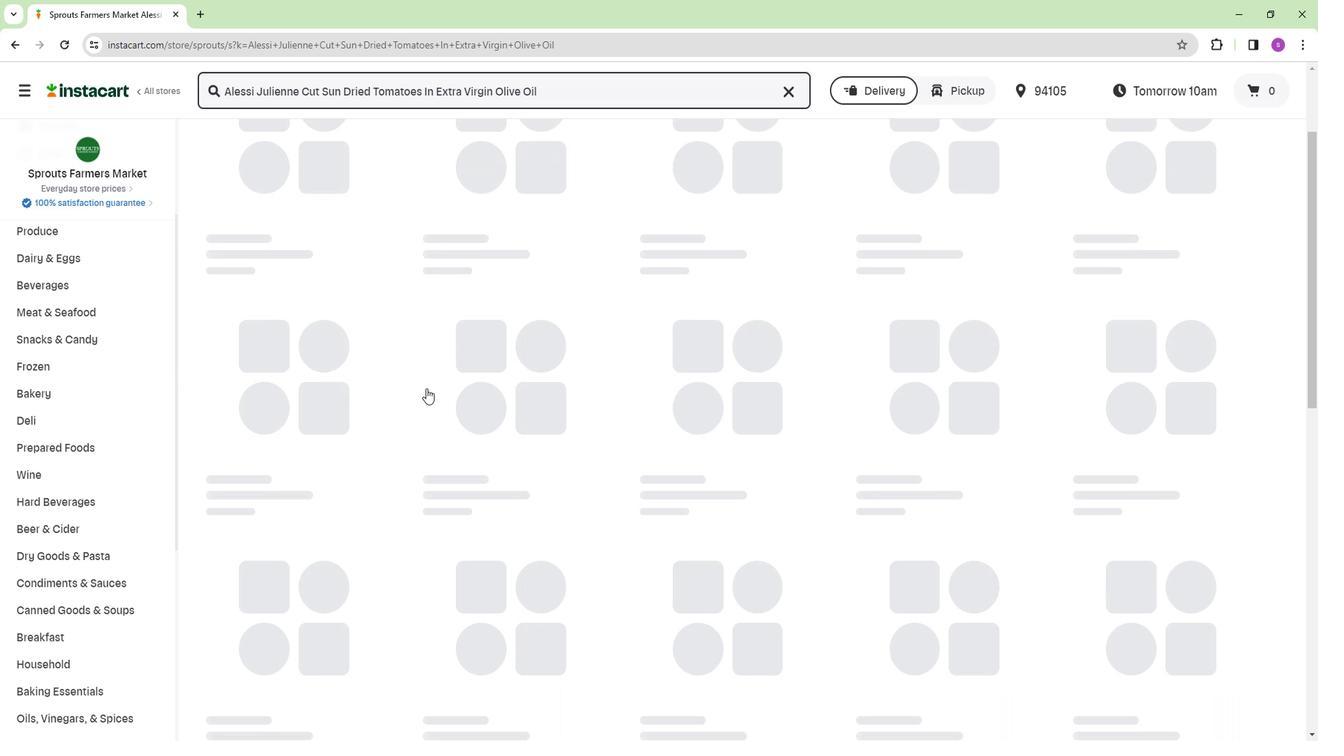 
Action: Mouse scrolled (440, 427) with delta (0, 0)
Screenshot: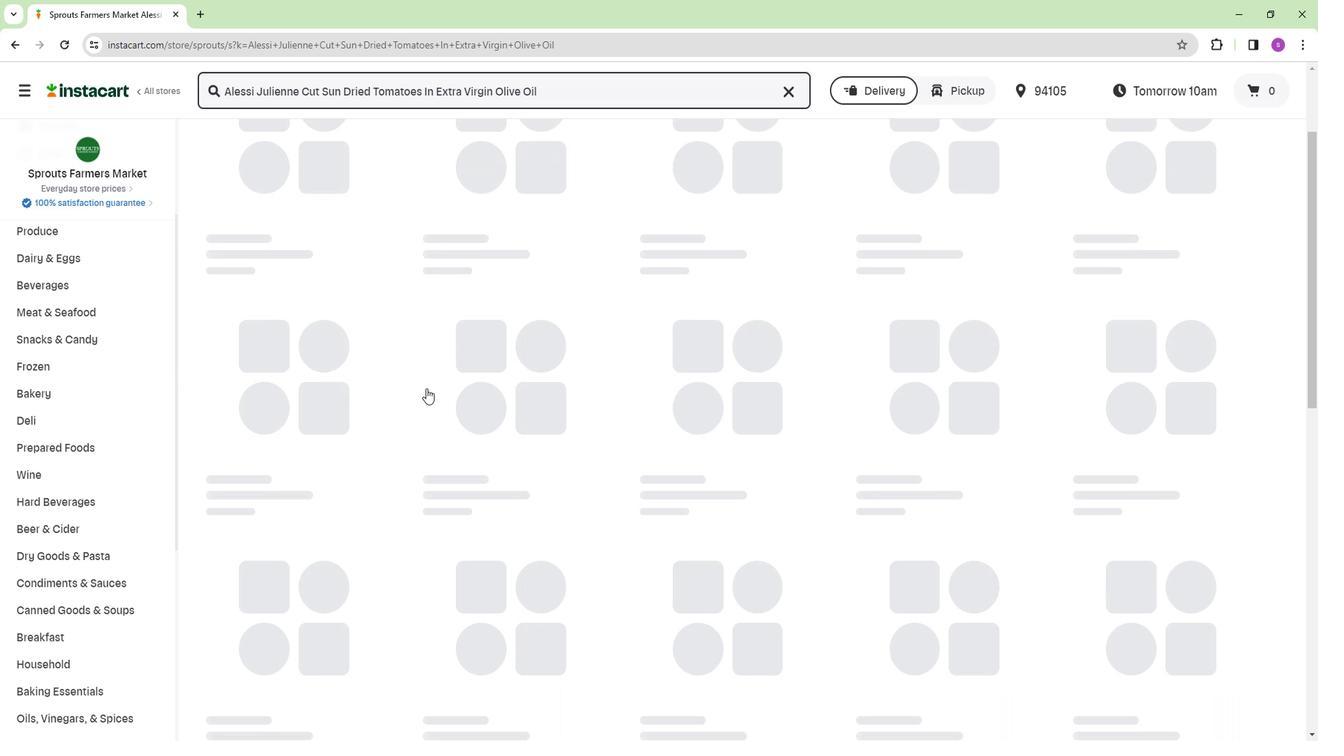 
Action: Mouse moved to (382, 242)
Screenshot: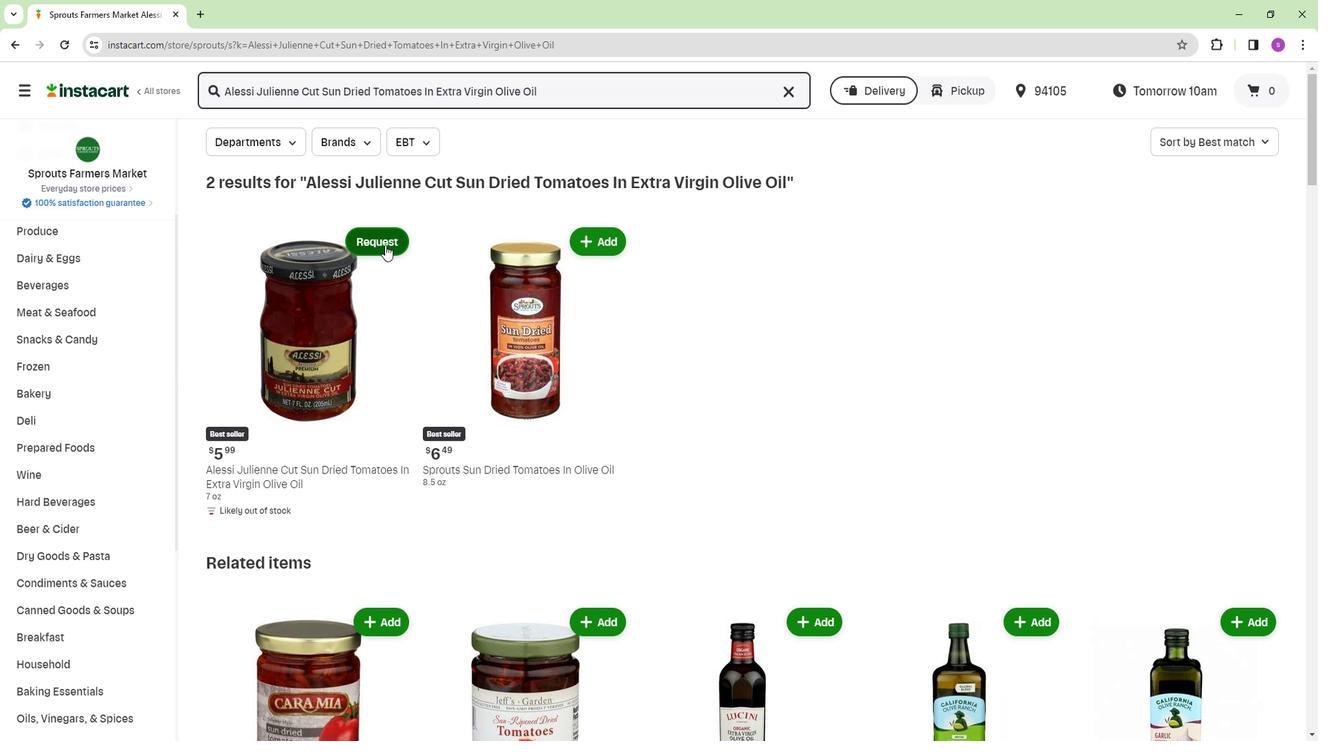 
Action: Mouse pressed left at (382, 242)
Screenshot: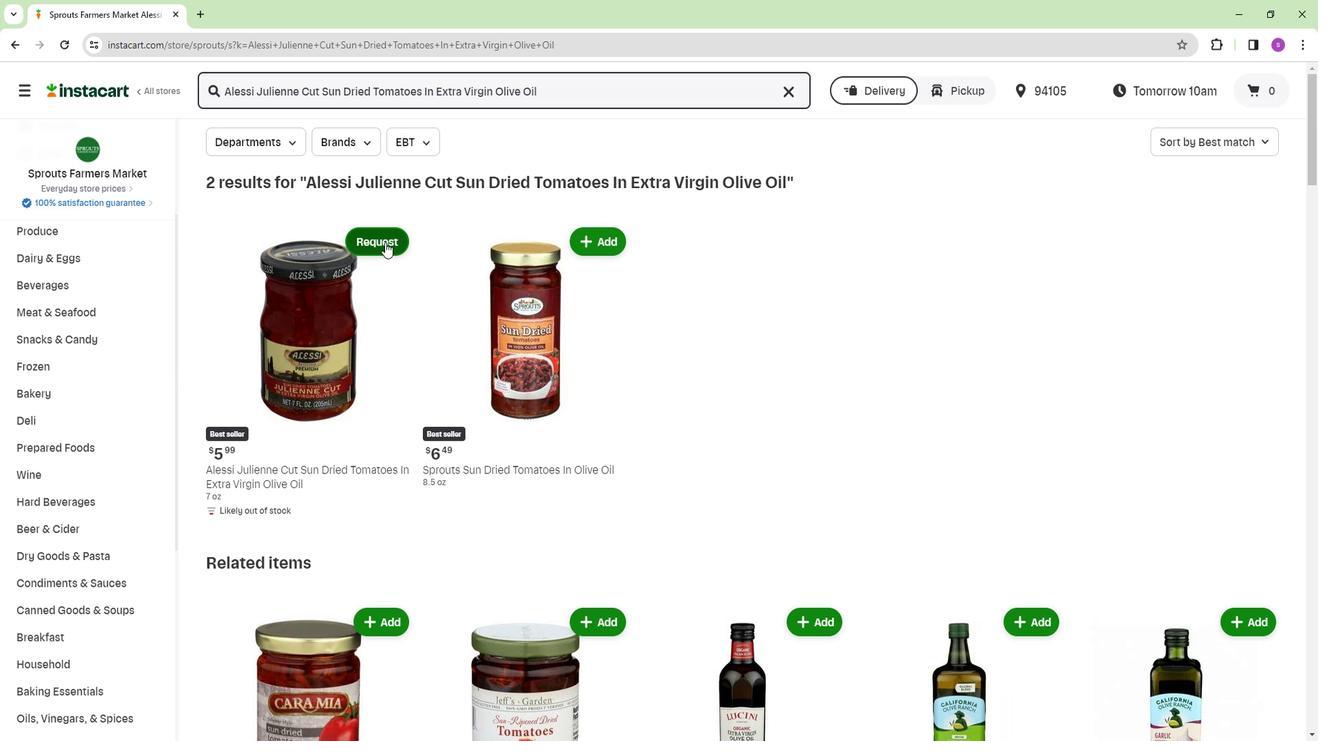 
Action: Mouse moved to (726, 591)
Screenshot: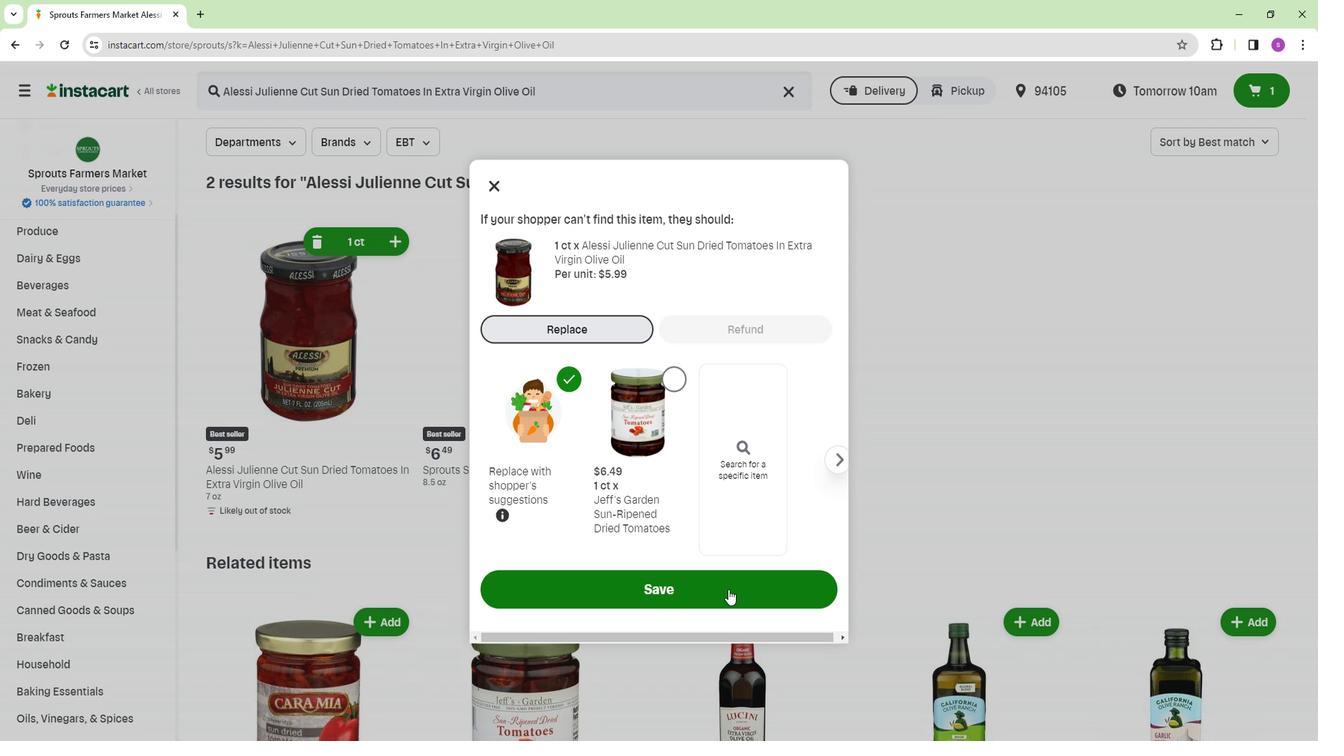 
Action: Mouse pressed left at (726, 591)
Screenshot: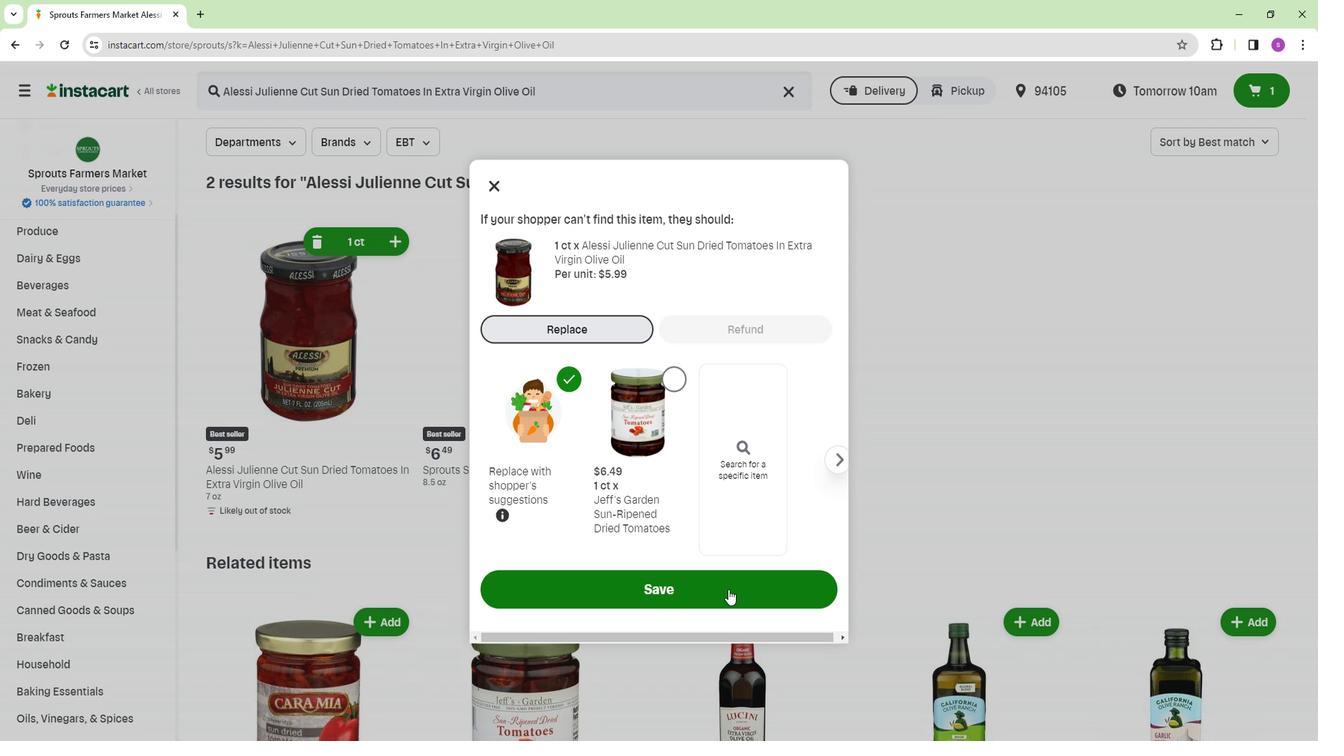 
Action: Mouse moved to (841, 287)
Screenshot: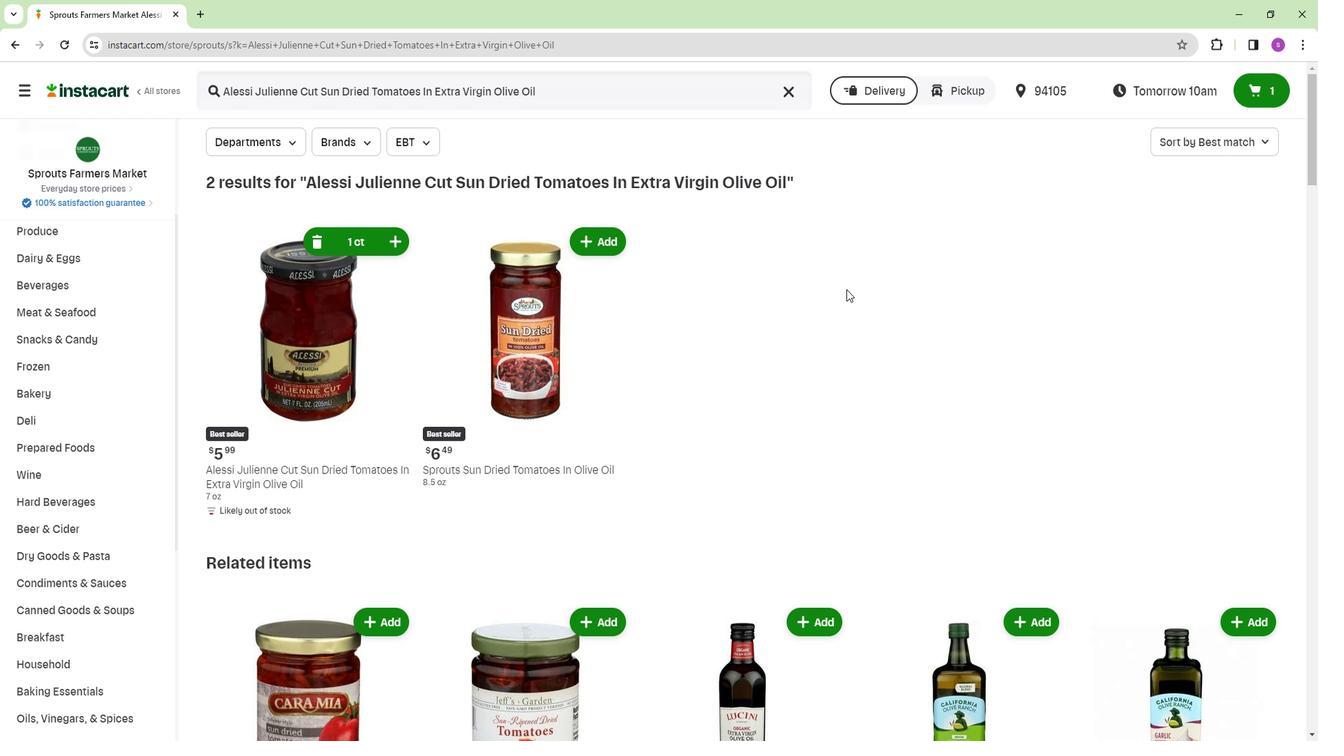 
